 Task: Search one way flight ticket for 3 adults, 3 children in business from Bellingham: Bellingham International Airport to Indianapolis: Indianapolis International Airport on 8-5-2023. Choice of flights is Sun country airlines. Number of bags: 4 checked bags. Price is upto 108000. Outbound departure time preference is 12:00.
Action: Mouse moved to (324, 301)
Screenshot: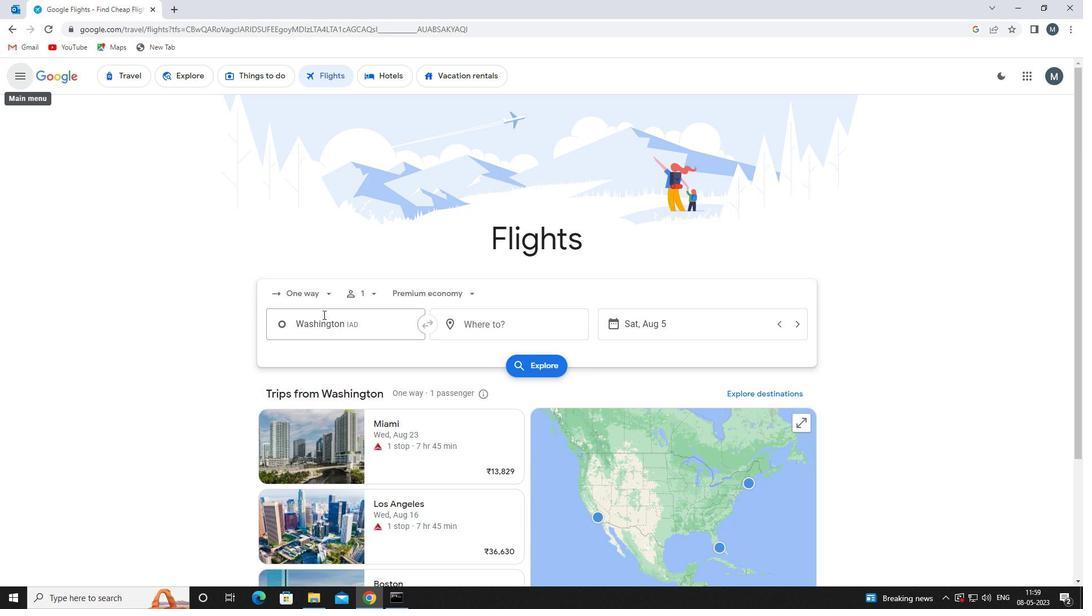 
Action: Mouse pressed left at (324, 301)
Screenshot: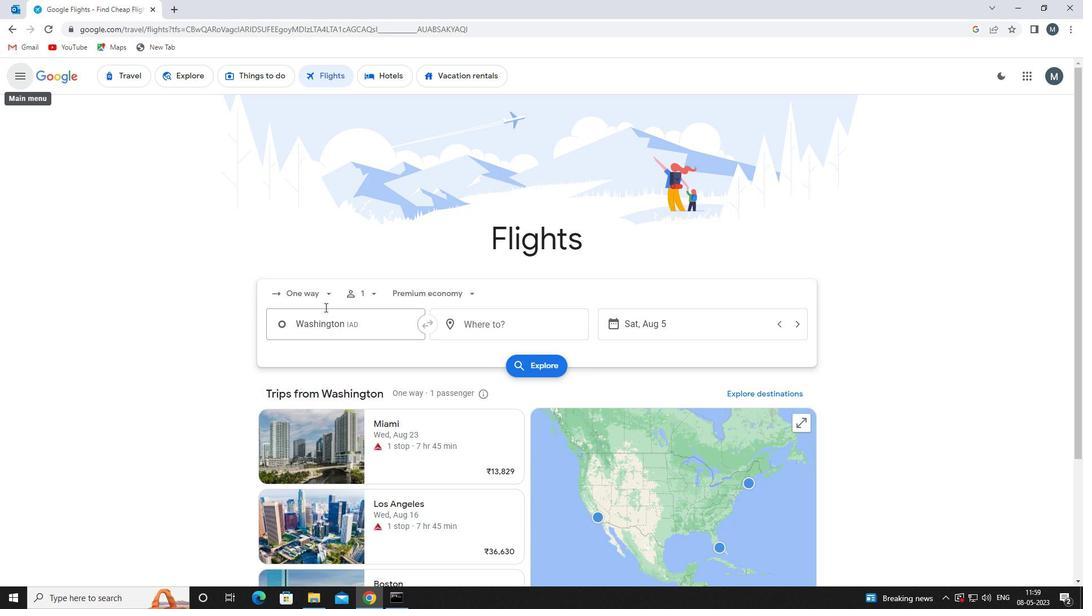 
Action: Mouse moved to (334, 347)
Screenshot: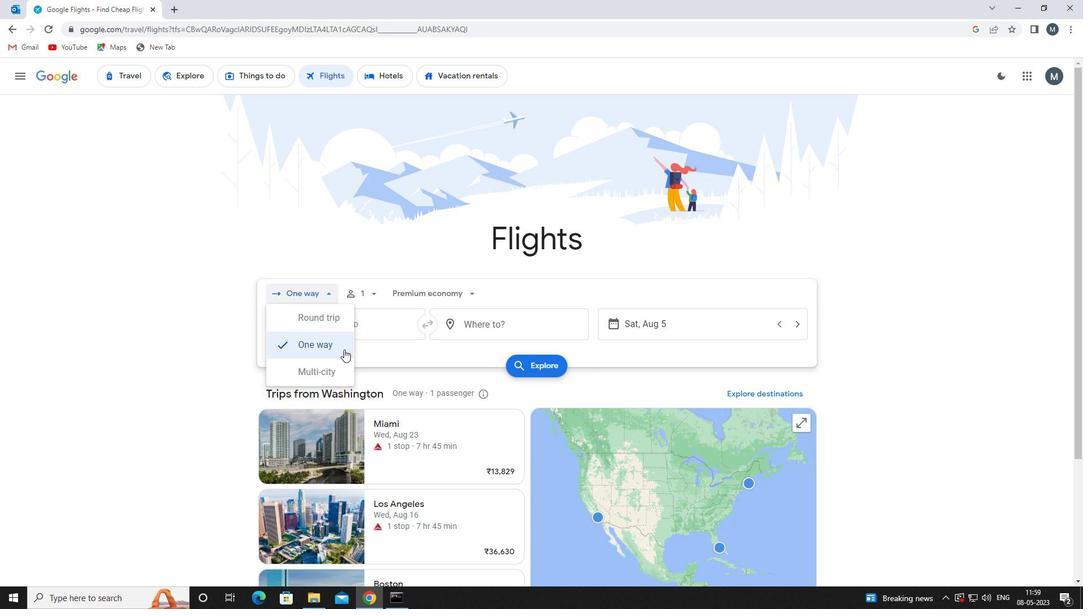 
Action: Mouse pressed left at (334, 347)
Screenshot: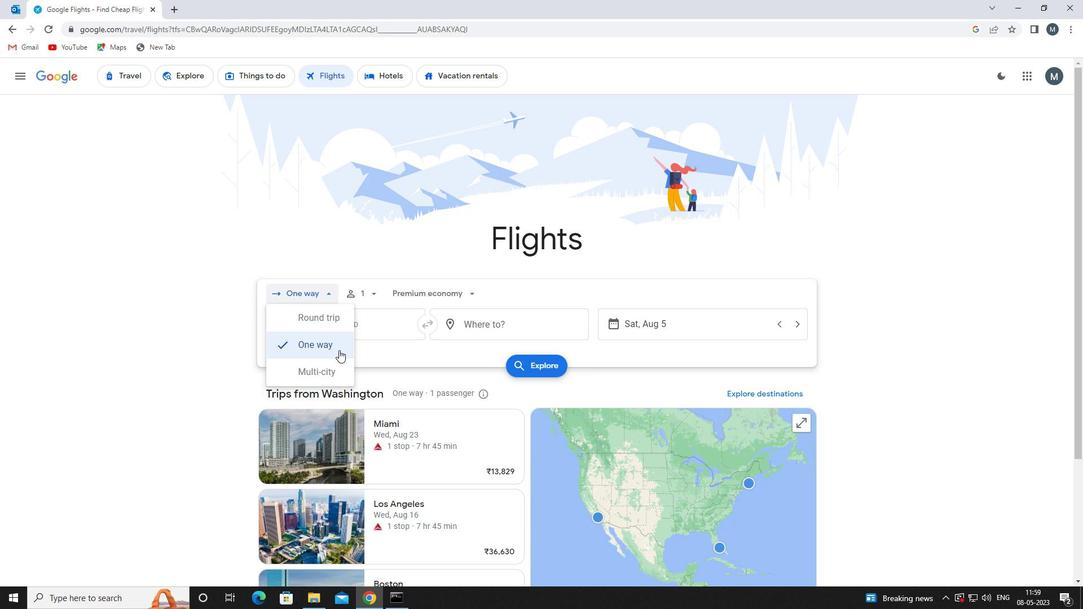 
Action: Mouse moved to (371, 294)
Screenshot: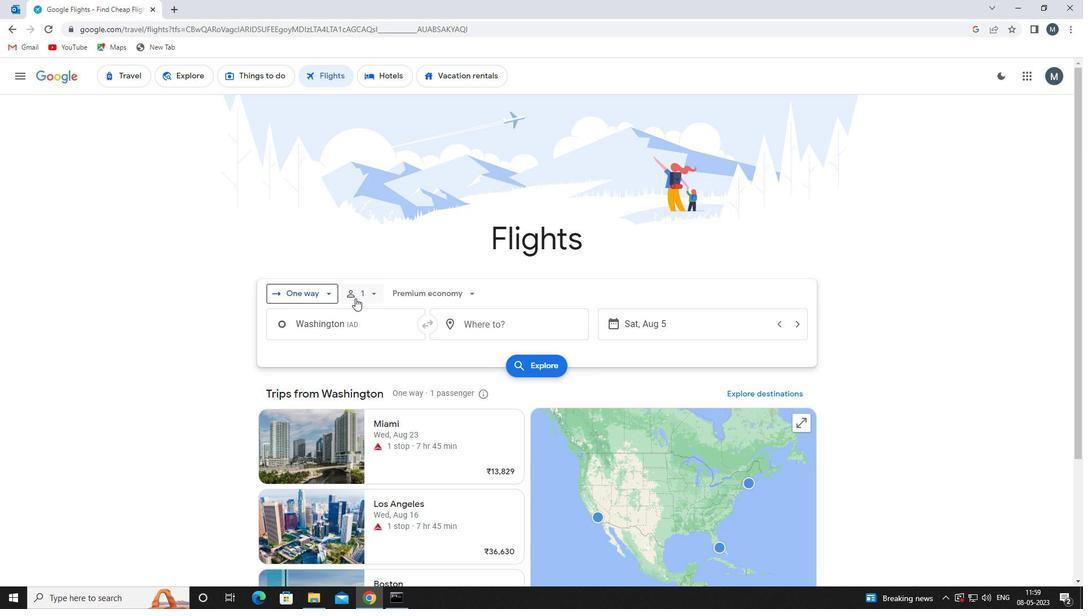 
Action: Mouse pressed left at (371, 294)
Screenshot: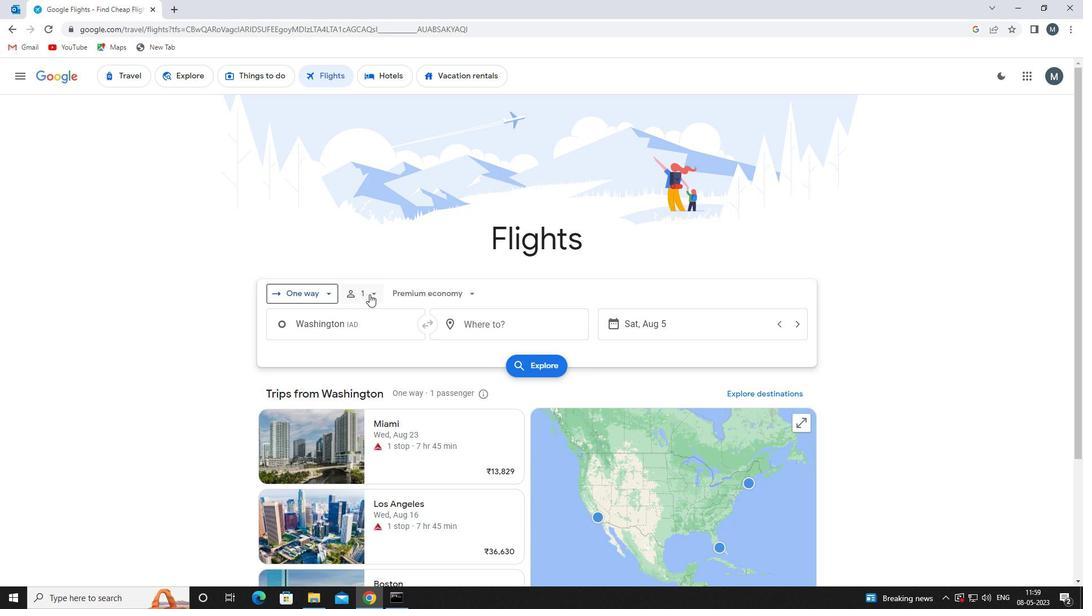 
Action: Mouse moved to (461, 324)
Screenshot: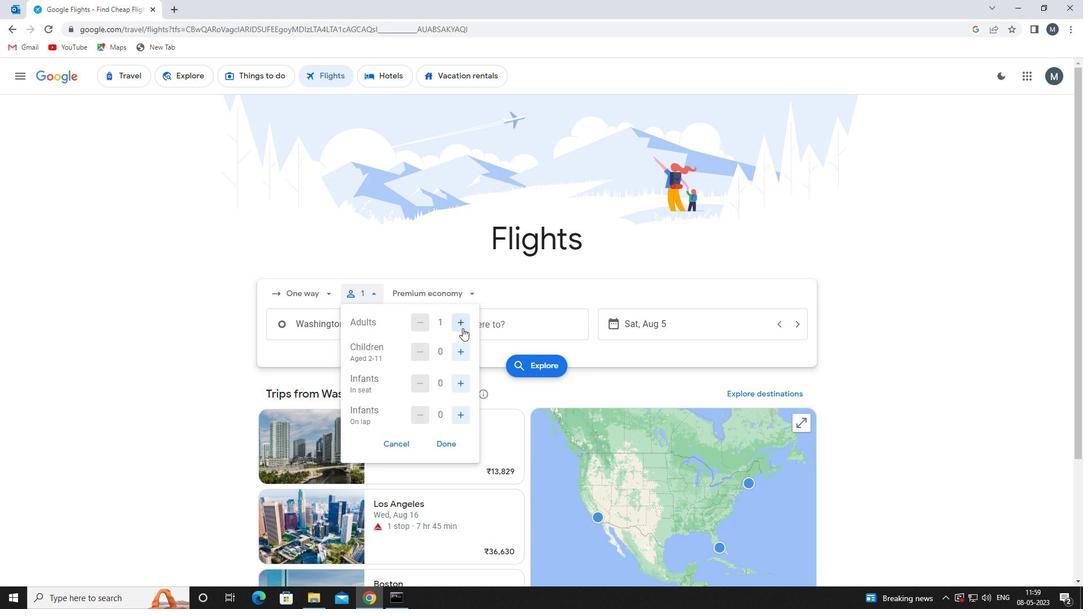 
Action: Mouse pressed left at (461, 324)
Screenshot: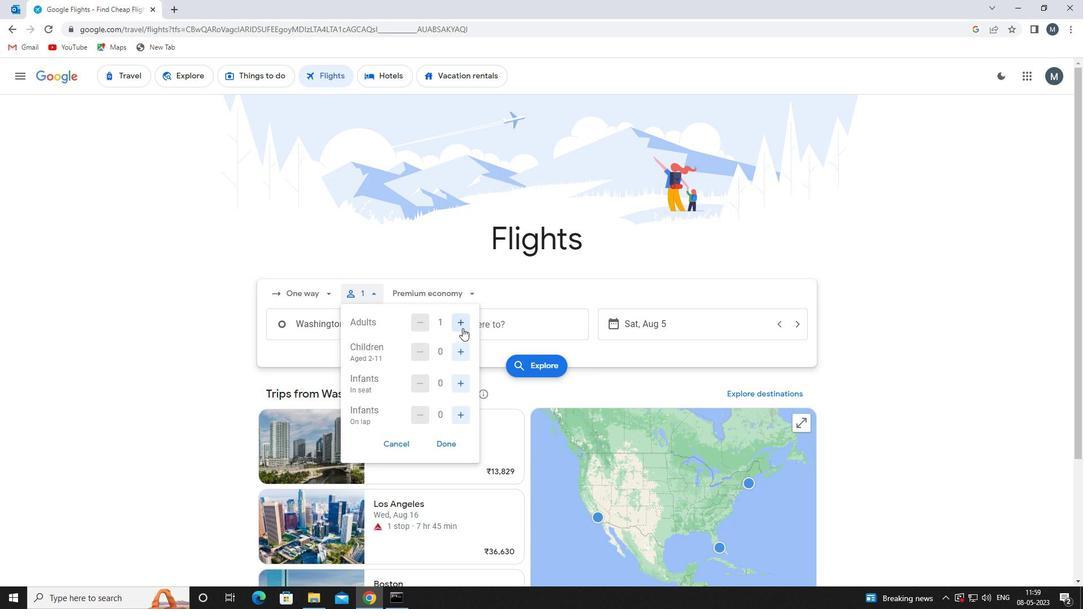 
Action: Mouse pressed left at (461, 324)
Screenshot: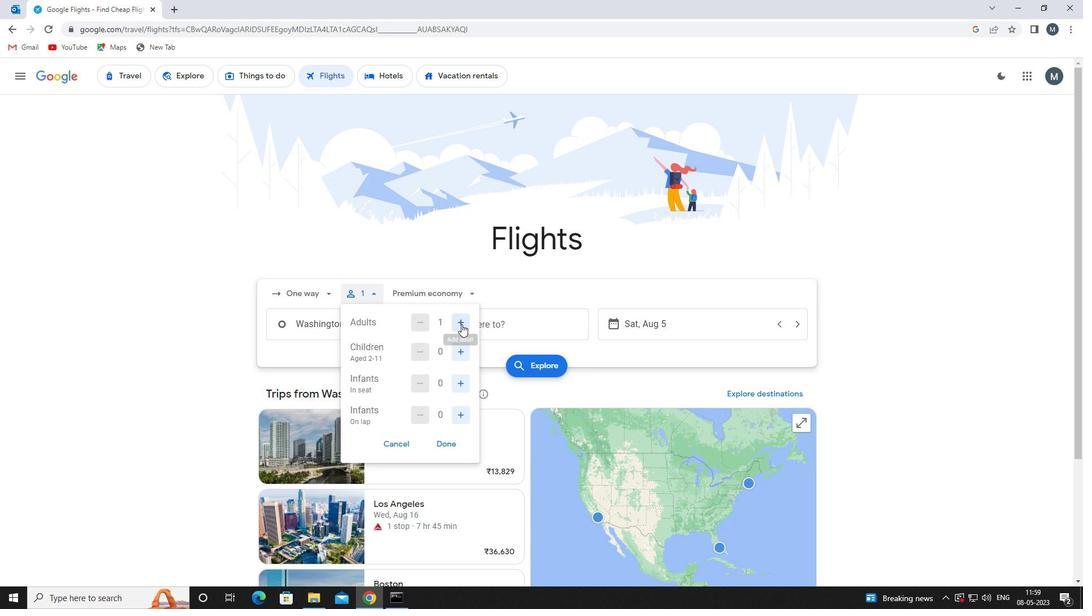 
Action: Mouse moved to (456, 348)
Screenshot: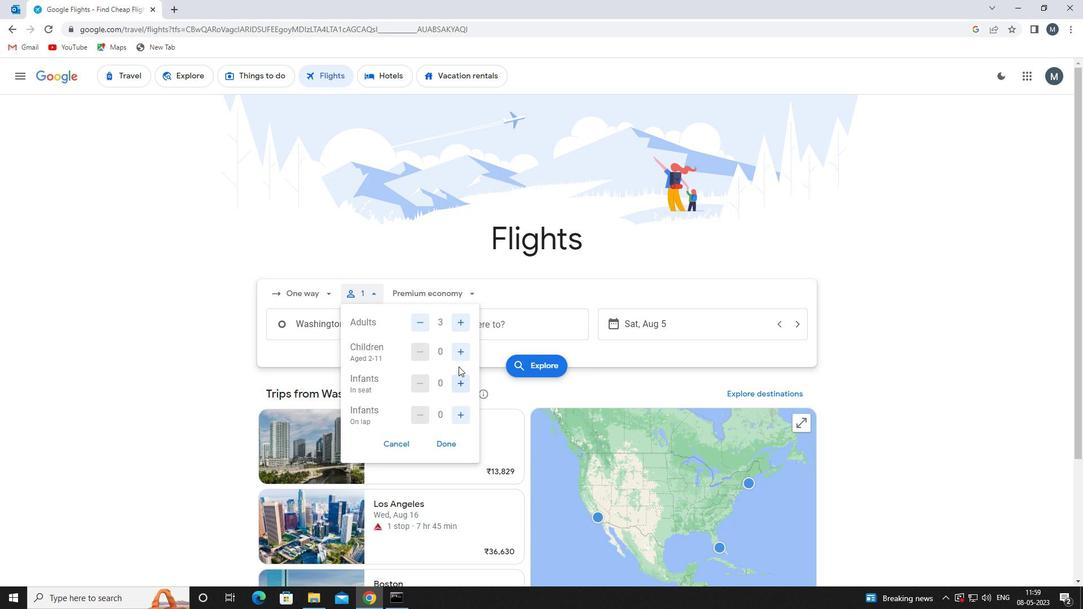 
Action: Mouse pressed left at (456, 348)
Screenshot: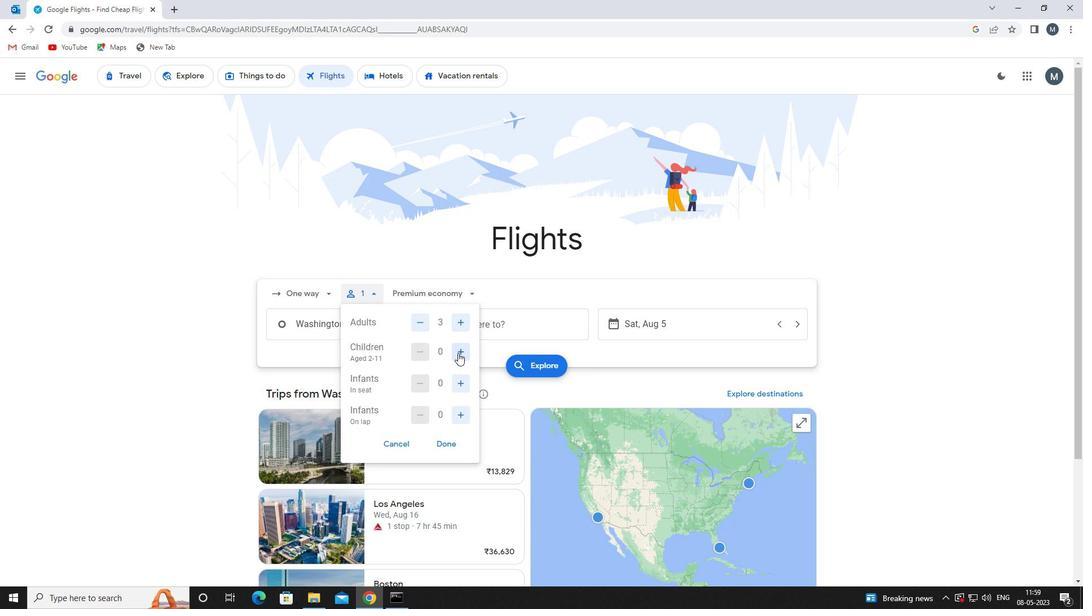 
Action: Mouse pressed left at (456, 348)
Screenshot: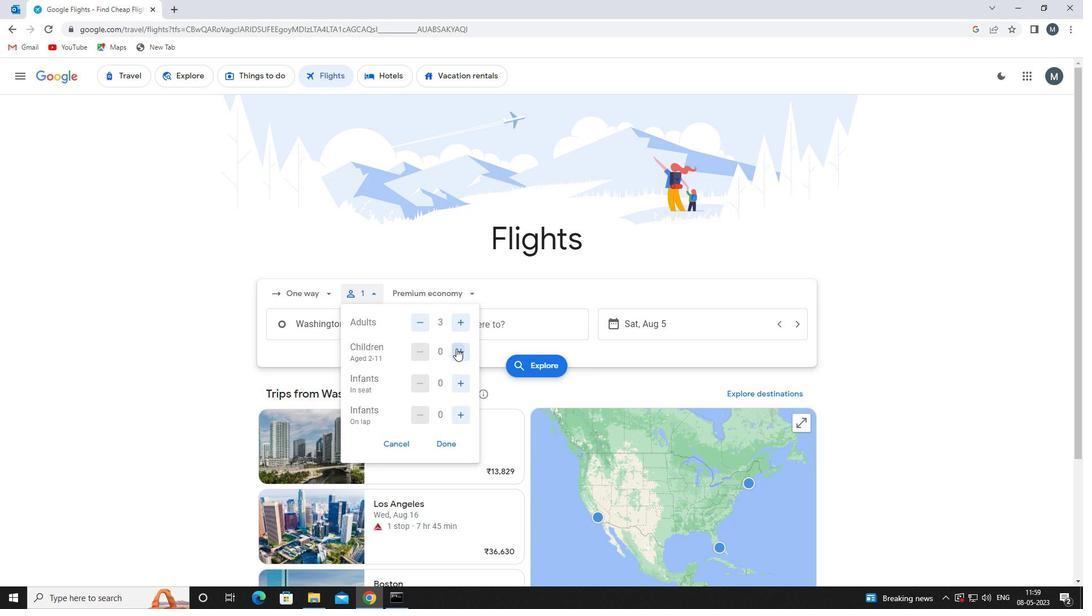 
Action: Mouse pressed left at (456, 348)
Screenshot: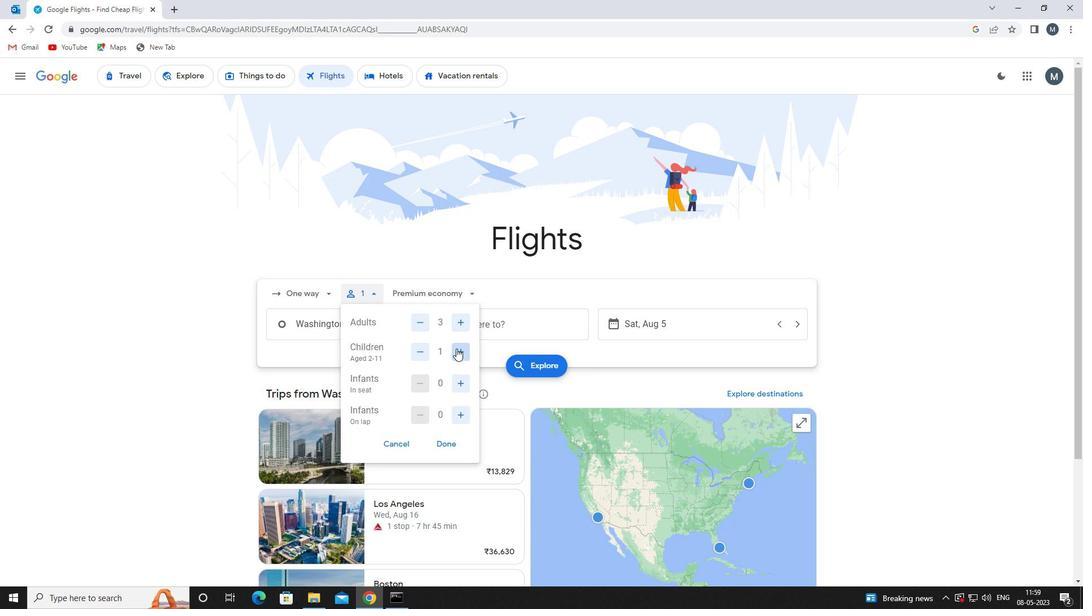 
Action: Mouse moved to (451, 438)
Screenshot: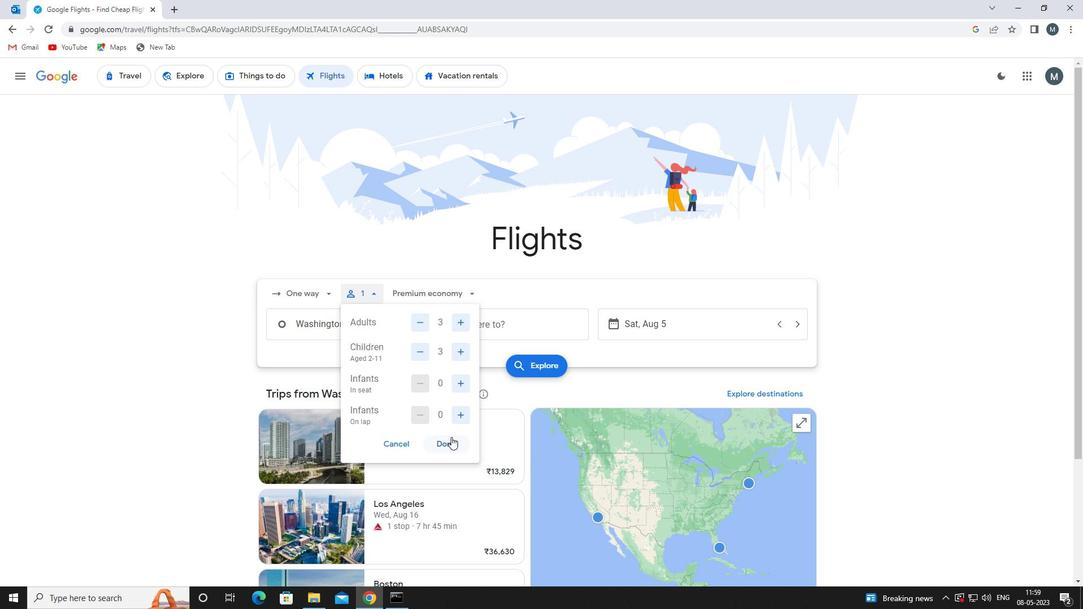 
Action: Mouse pressed left at (451, 438)
Screenshot: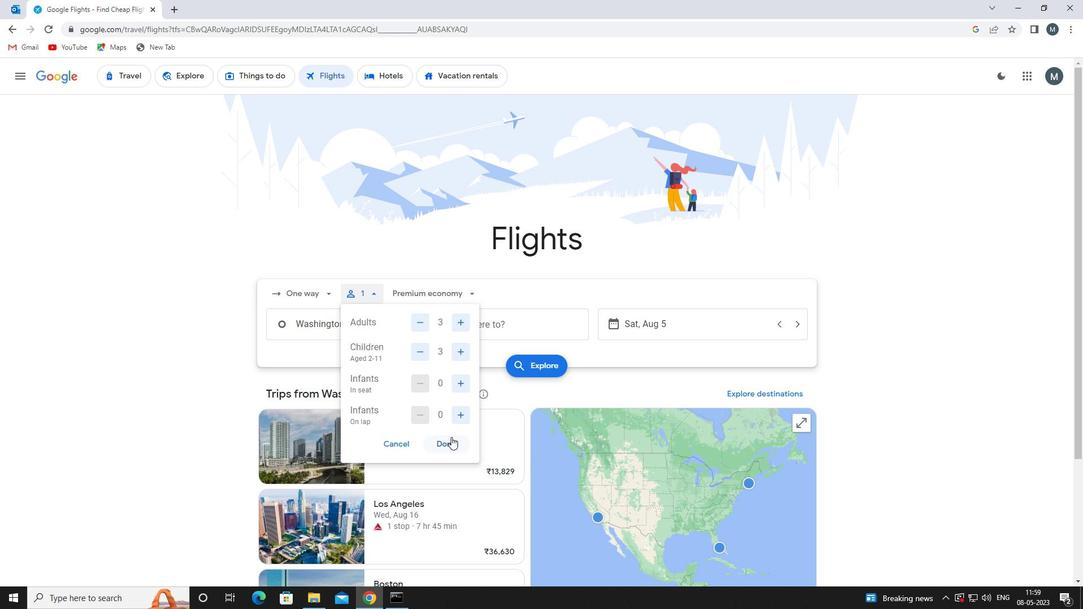 
Action: Mouse moved to (431, 289)
Screenshot: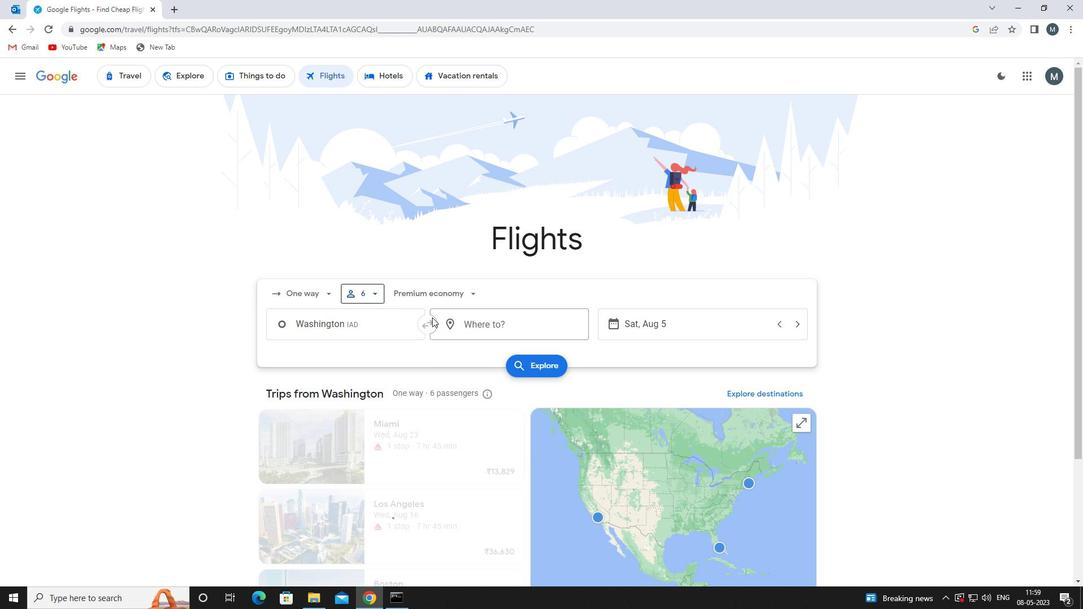 
Action: Mouse pressed left at (431, 289)
Screenshot: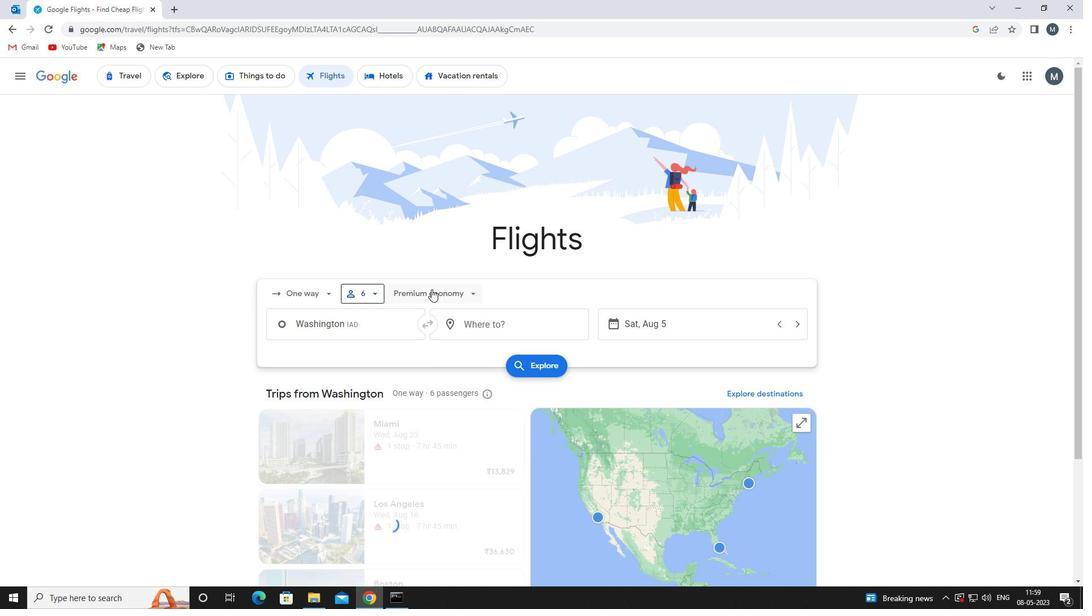 
Action: Mouse moved to (440, 370)
Screenshot: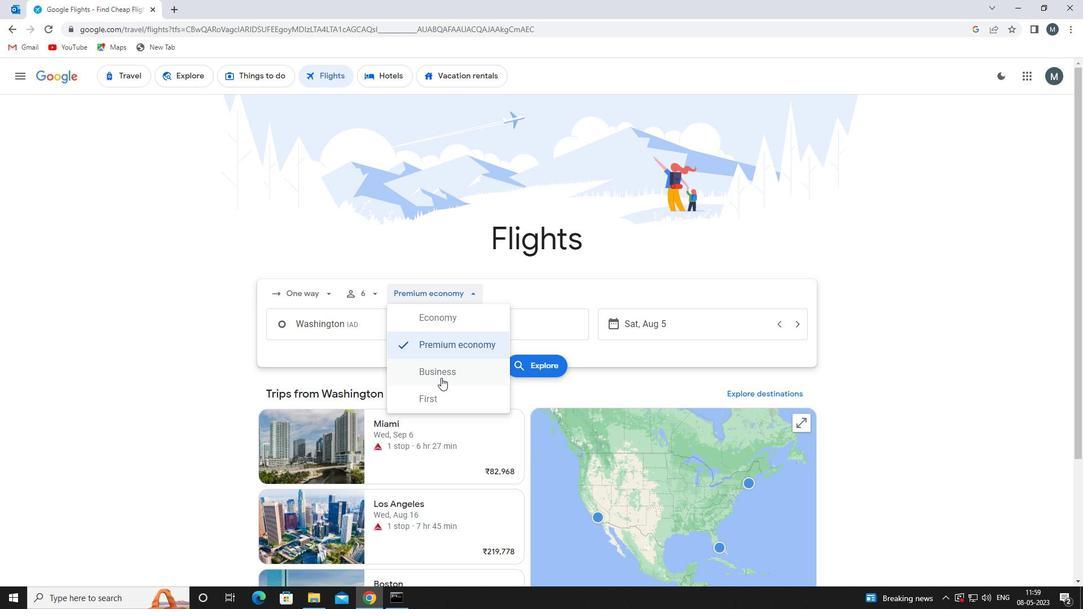 
Action: Mouse pressed left at (440, 370)
Screenshot: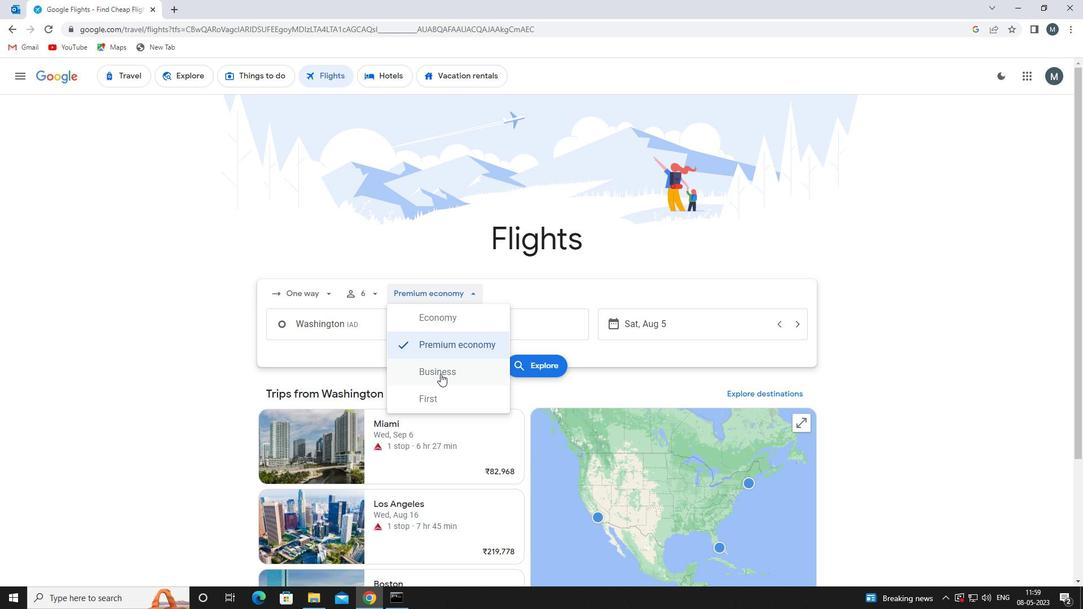 
Action: Mouse moved to (367, 334)
Screenshot: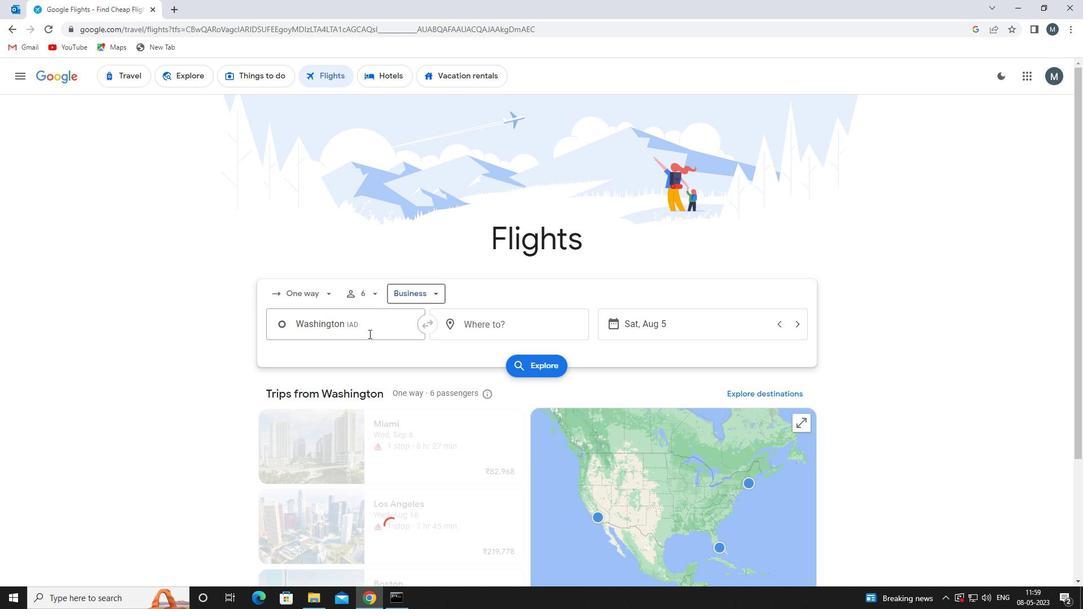 
Action: Mouse pressed left at (367, 334)
Screenshot: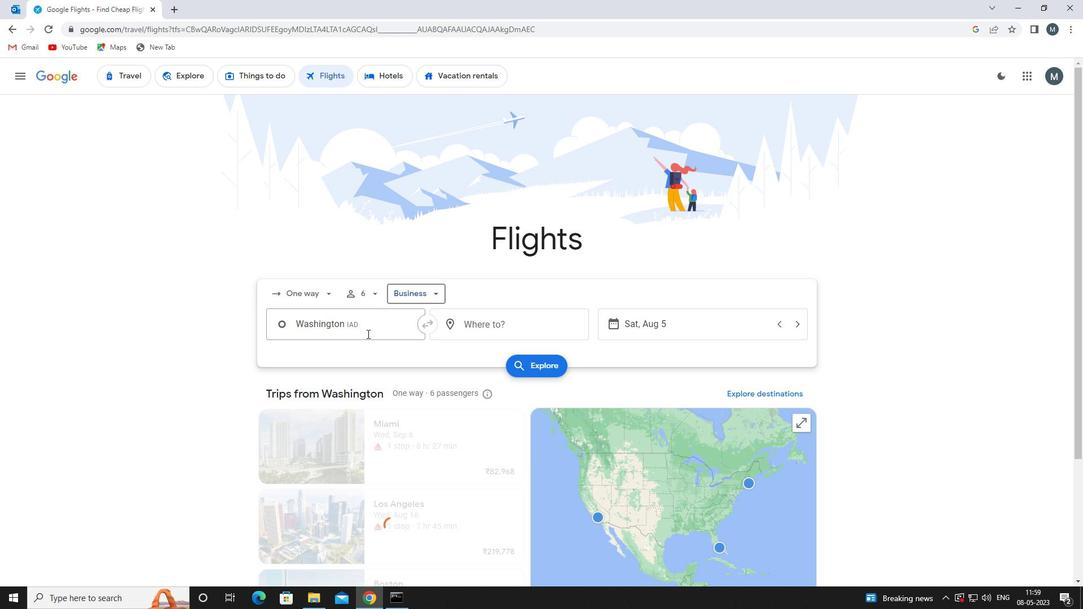 
Action: Mouse moved to (368, 333)
Screenshot: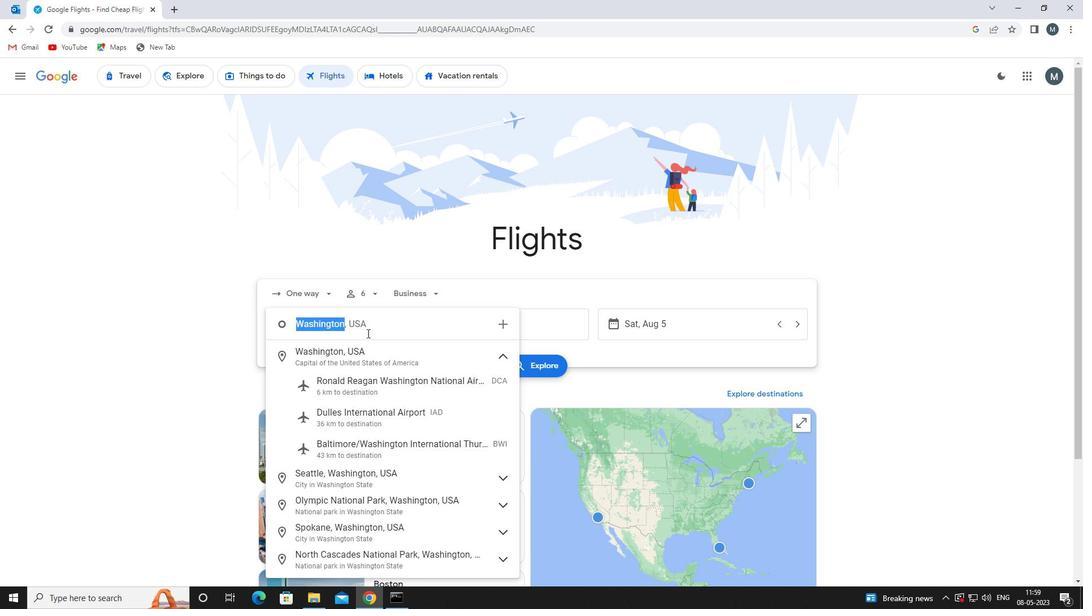 
Action: Key pressed bellingham
Screenshot: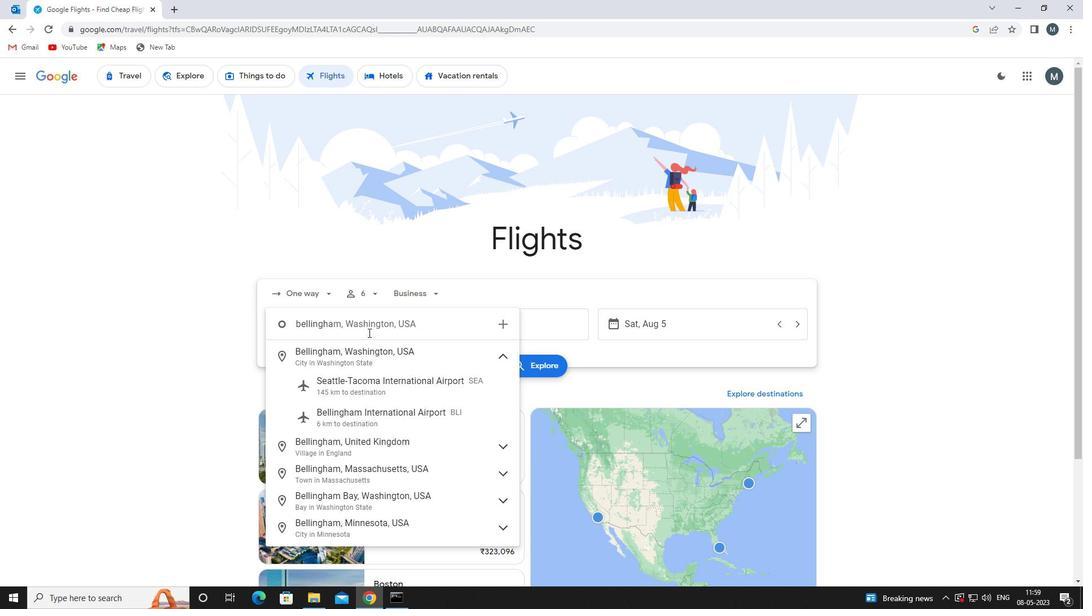
Action: Mouse moved to (379, 417)
Screenshot: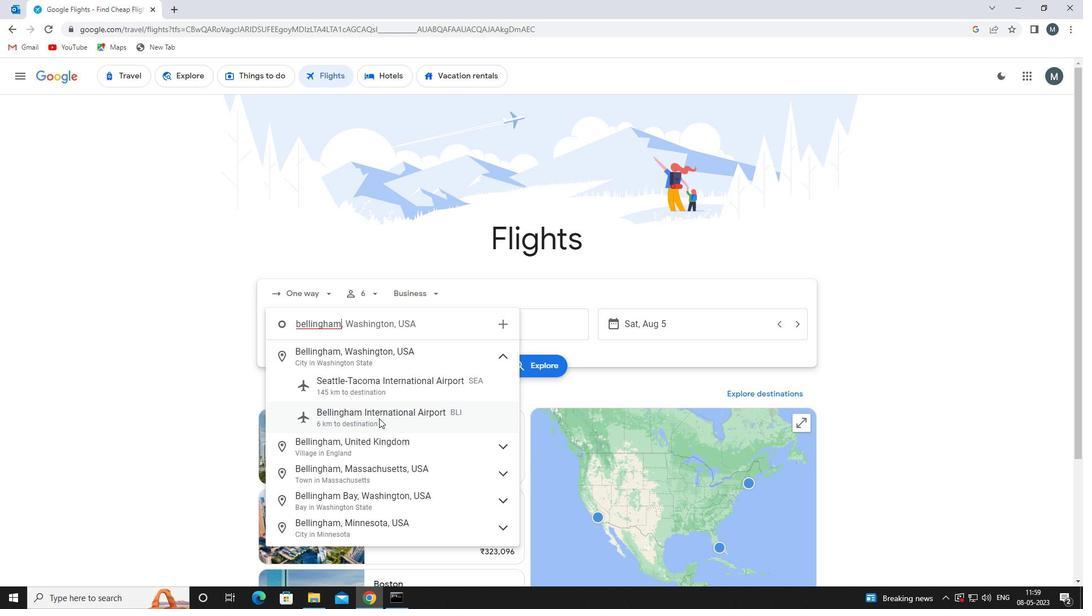 
Action: Mouse pressed left at (379, 417)
Screenshot: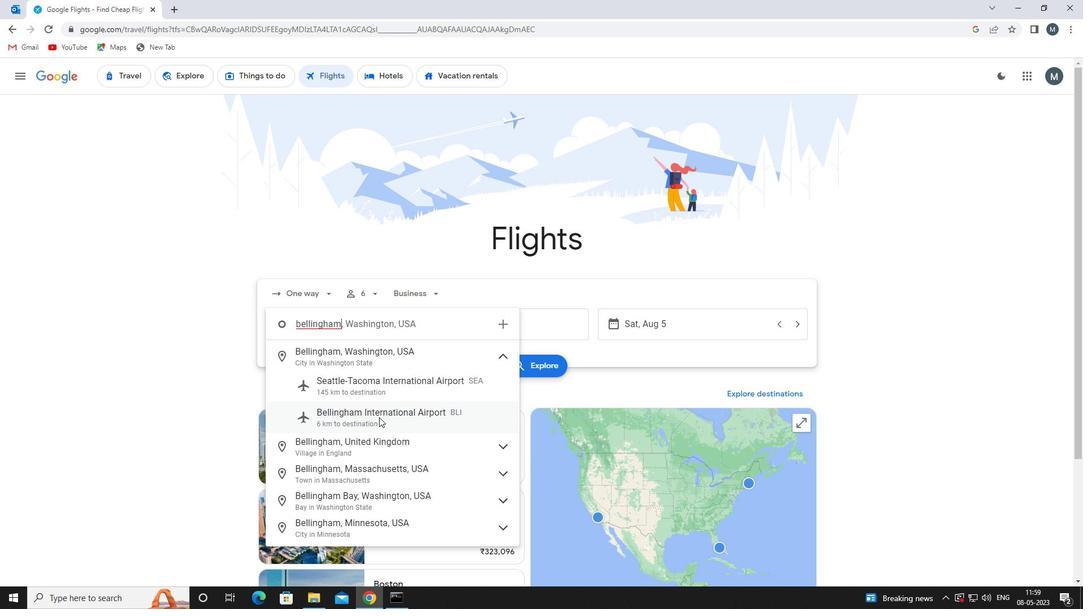
Action: Mouse moved to (488, 322)
Screenshot: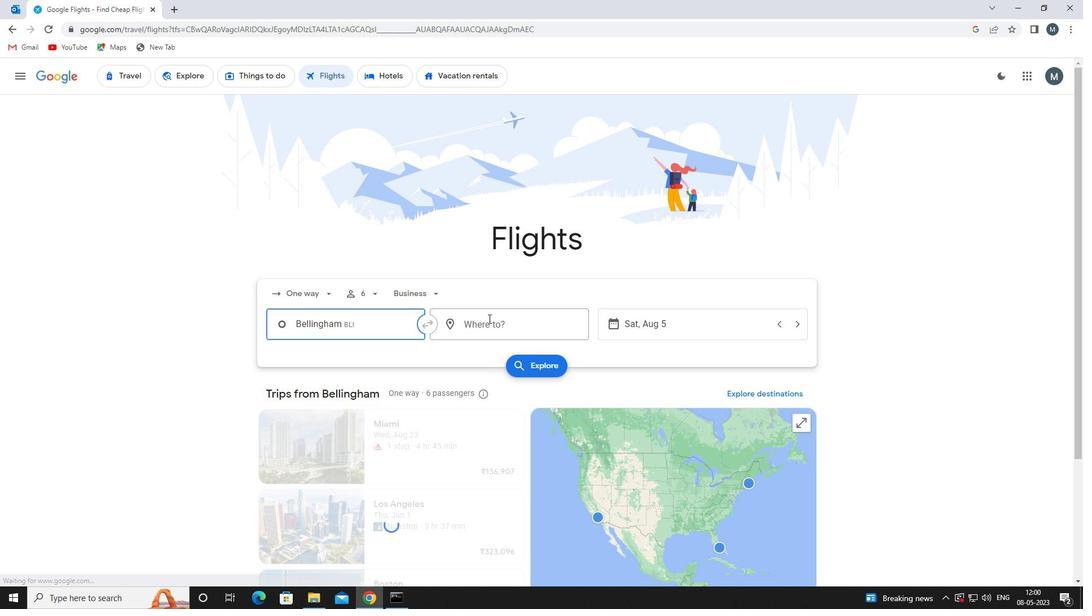 
Action: Mouse pressed left at (488, 322)
Screenshot: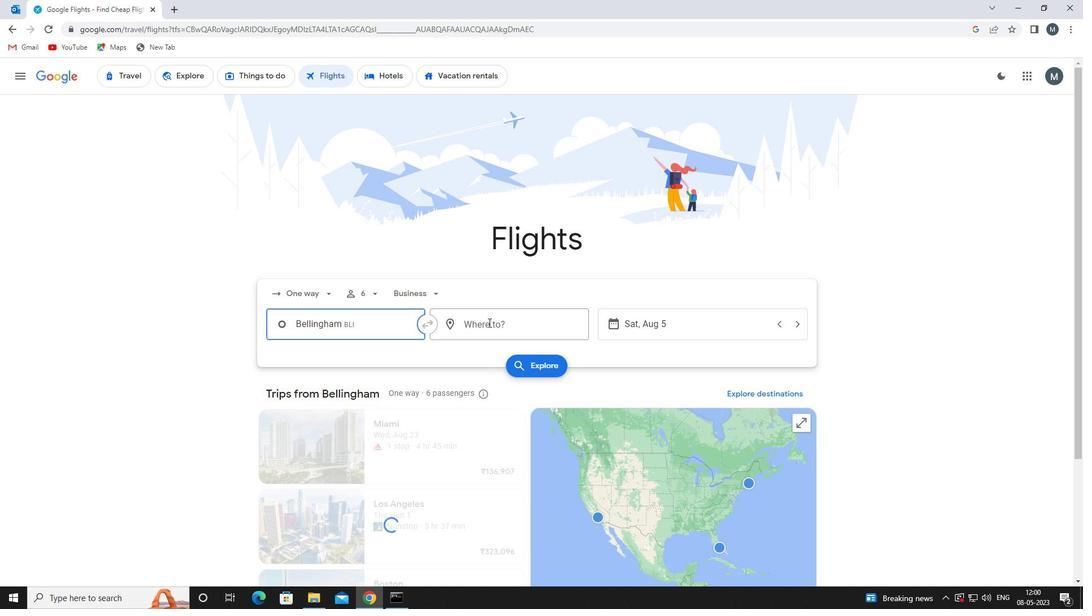
Action: Mouse moved to (488, 323)
Screenshot: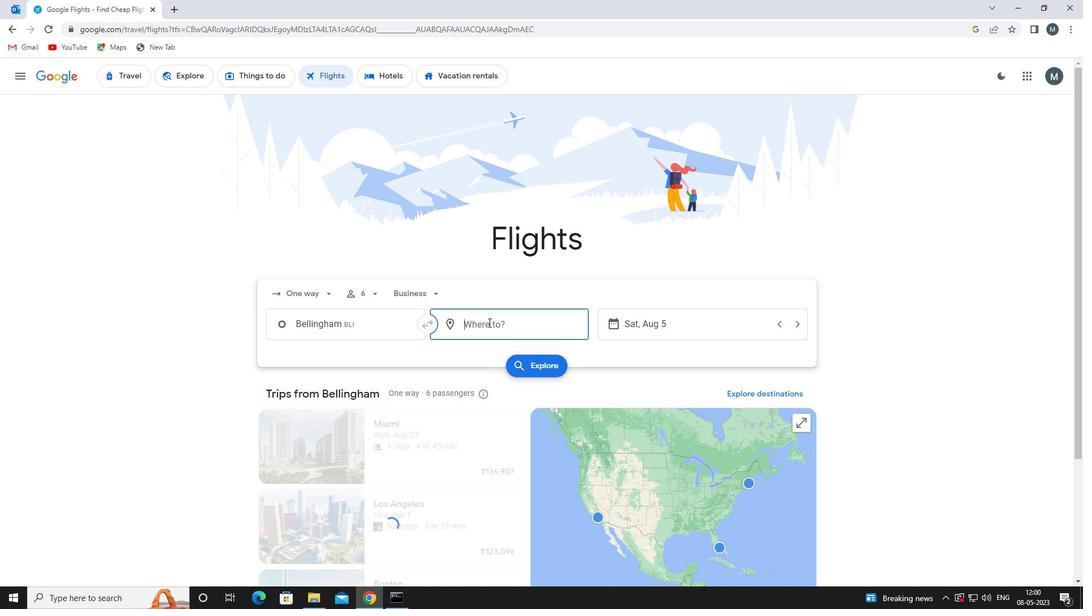 
Action: Key pressed ind
Screenshot: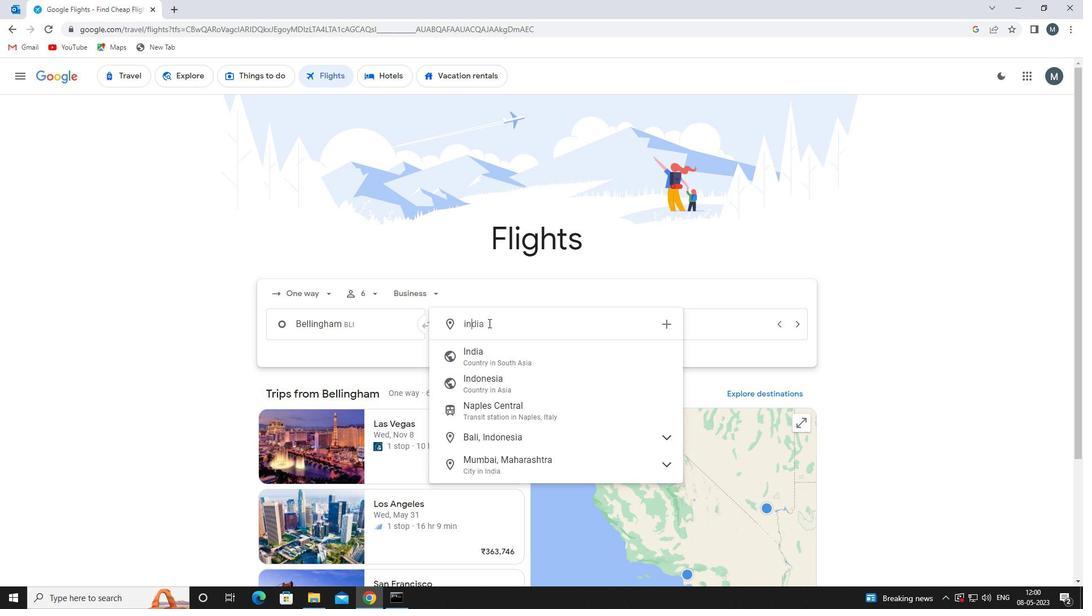 
Action: Mouse moved to (511, 360)
Screenshot: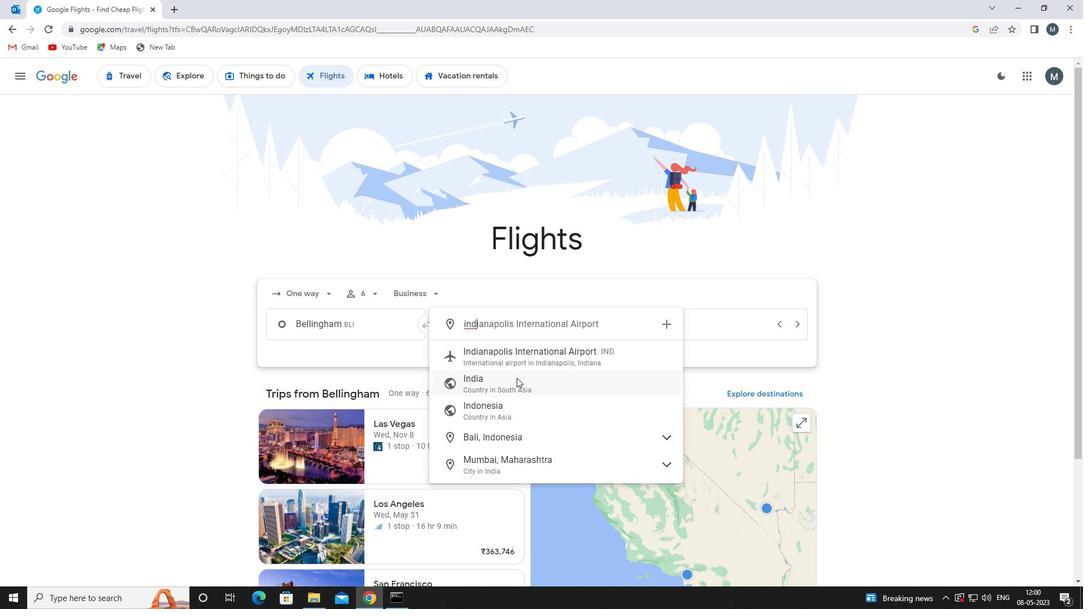 
Action: Mouse pressed left at (511, 360)
Screenshot: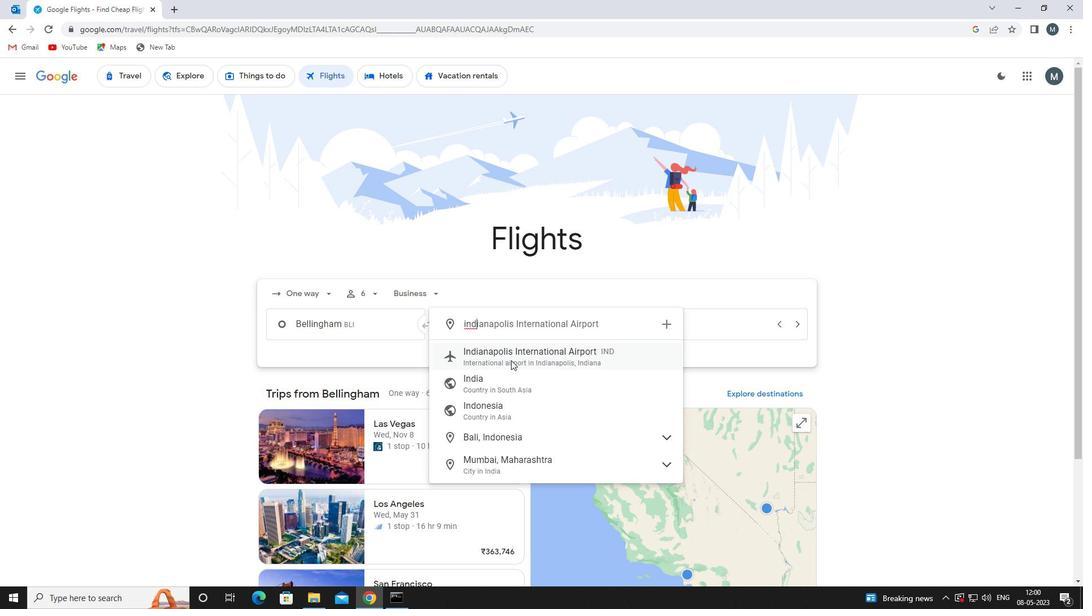 
Action: Mouse moved to (629, 323)
Screenshot: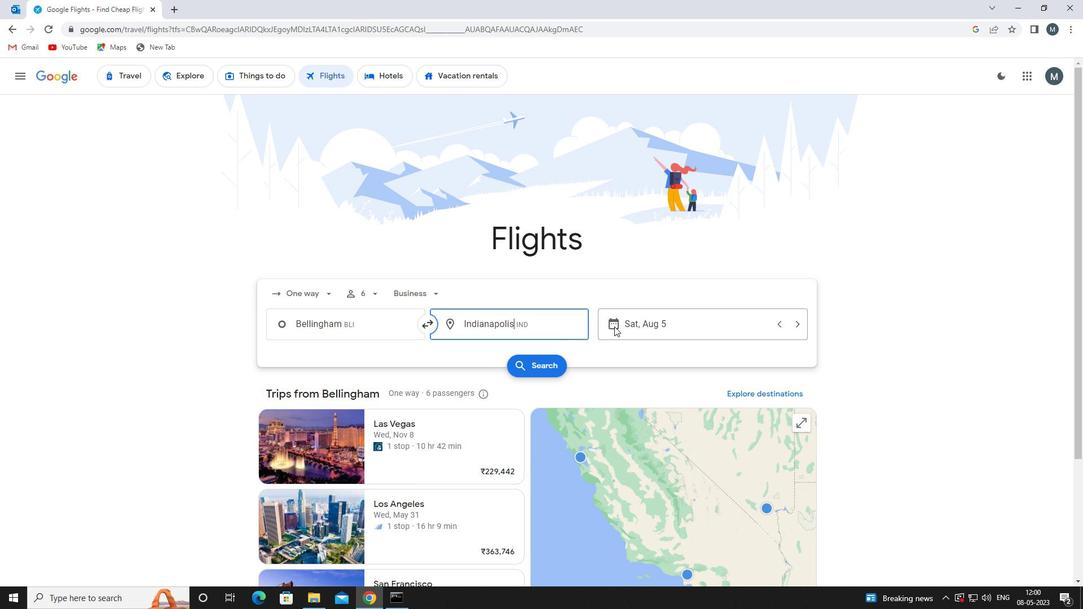 
Action: Mouse pressed left at (629, 323)
Screenshot: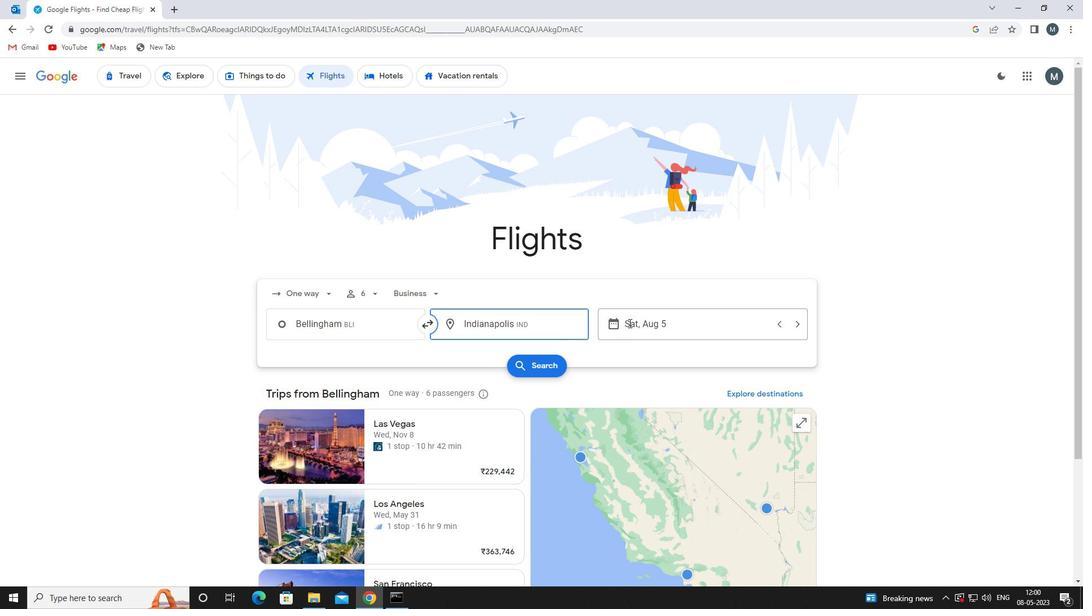 
Action: Mouse moved to (576, 379)
Screenshot: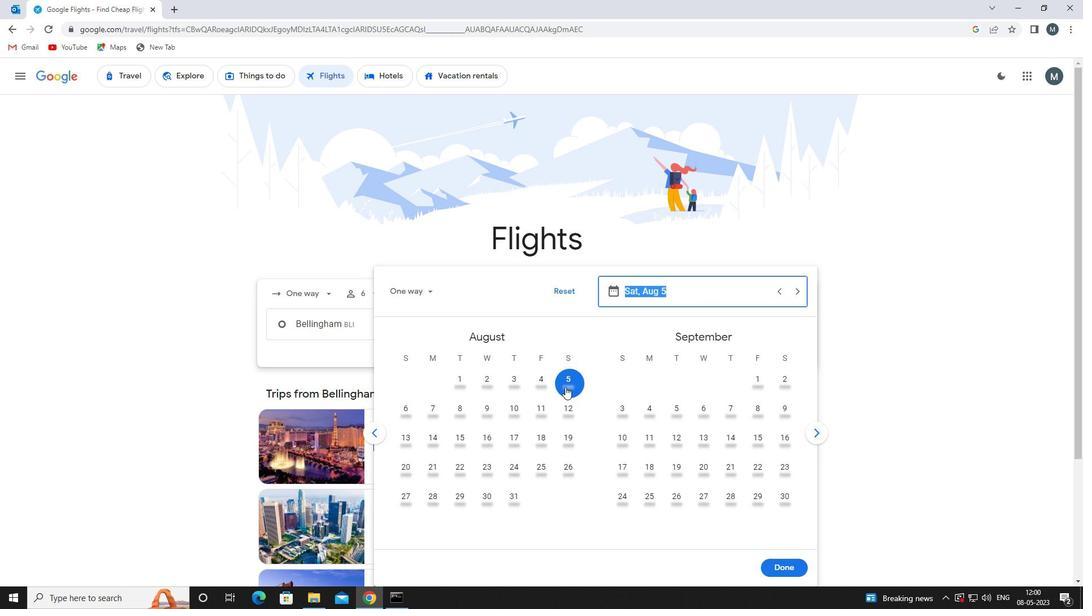 
Action: Mouse pressed left at (576, 379)
Screenshot: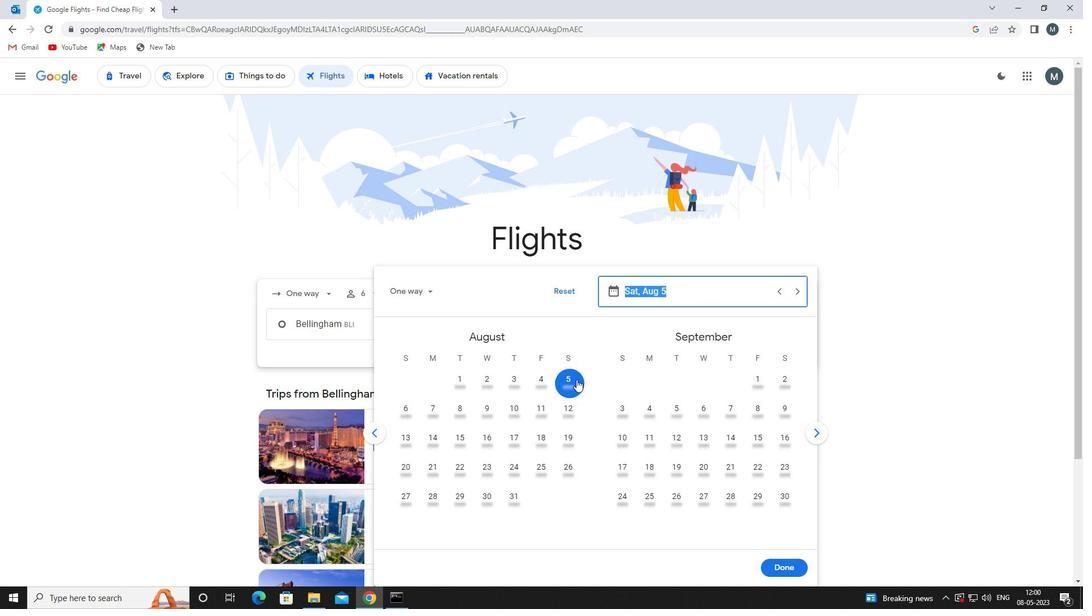 
Action: Mouse moved to (784, 567)
Screenshot: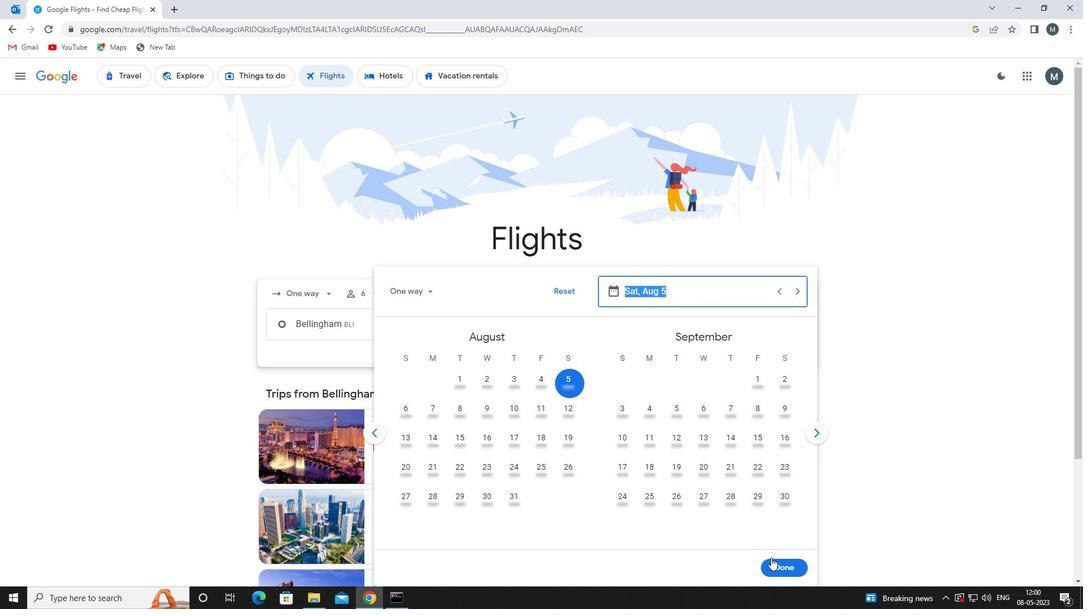 
Action: Mouse pressed left at (784, 567)
Screenshot: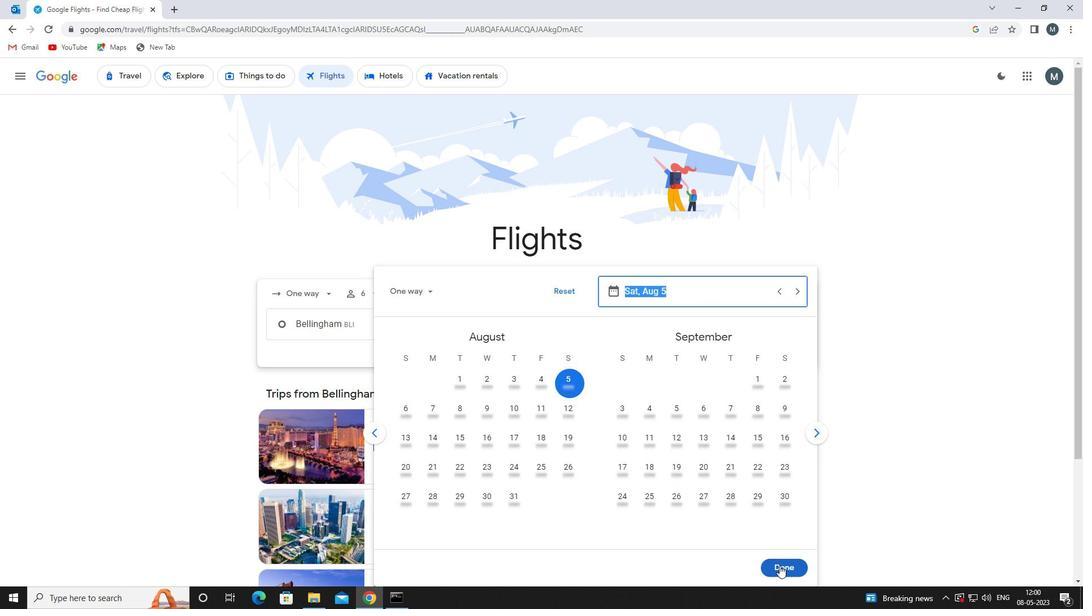 
Action: Mouse moved to (542, 370)
Screenshot: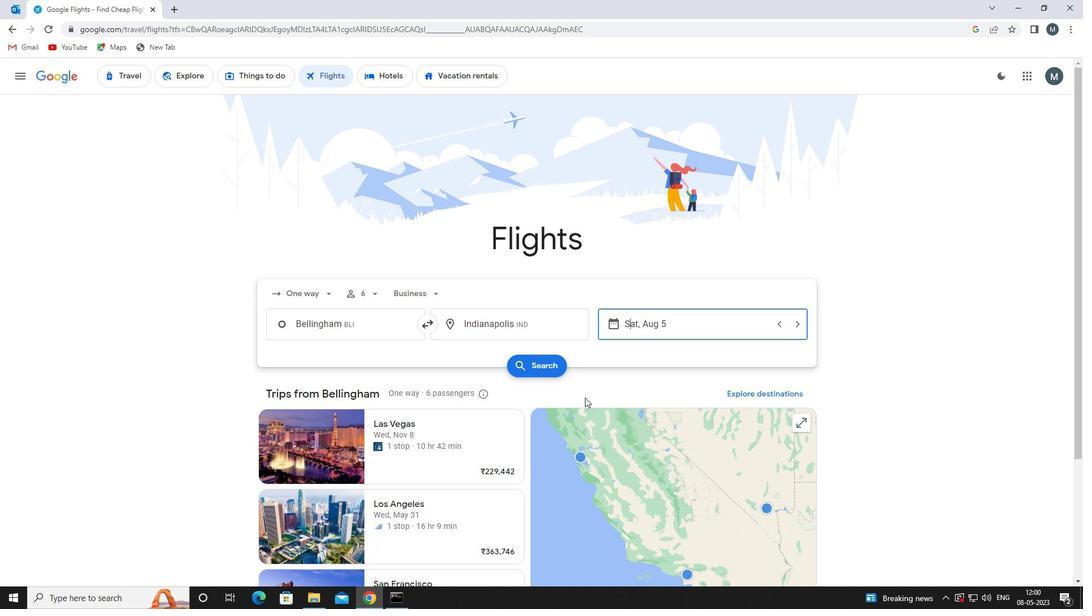 
Action: Mouse pressed left at (542, 370)
Screenshot: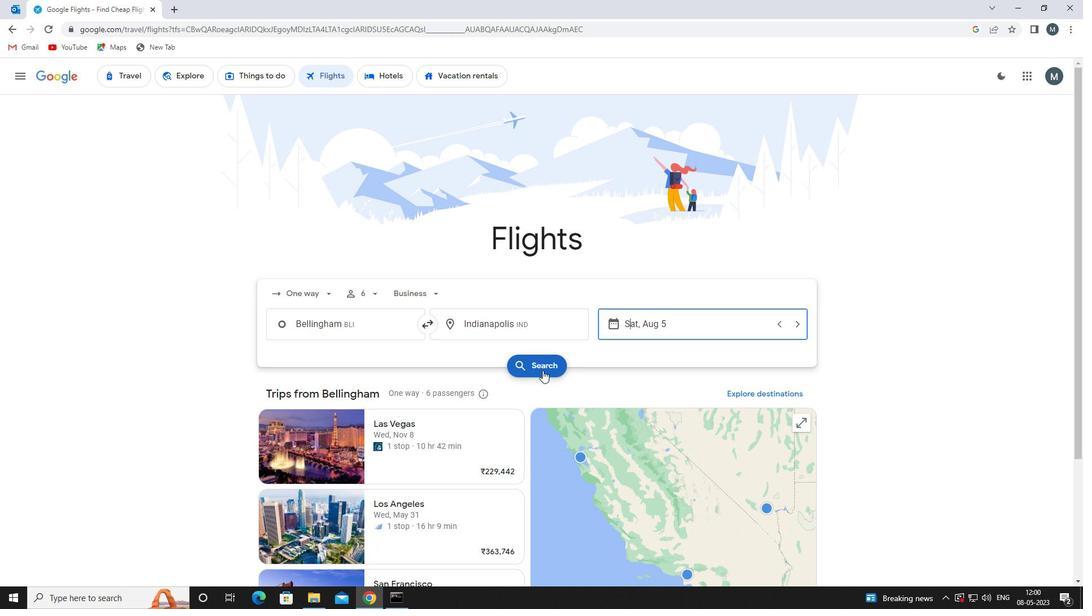 
Action: Mouse moved to (263, 178)
Screenshot: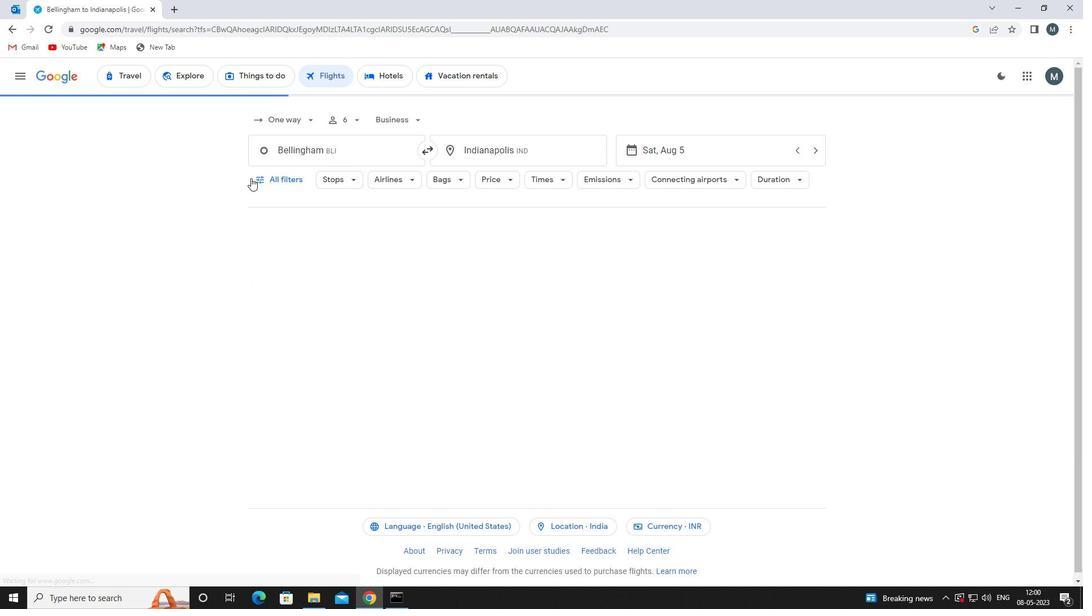 
Action: Mouse pressed left at (263, 178)
Screenshot: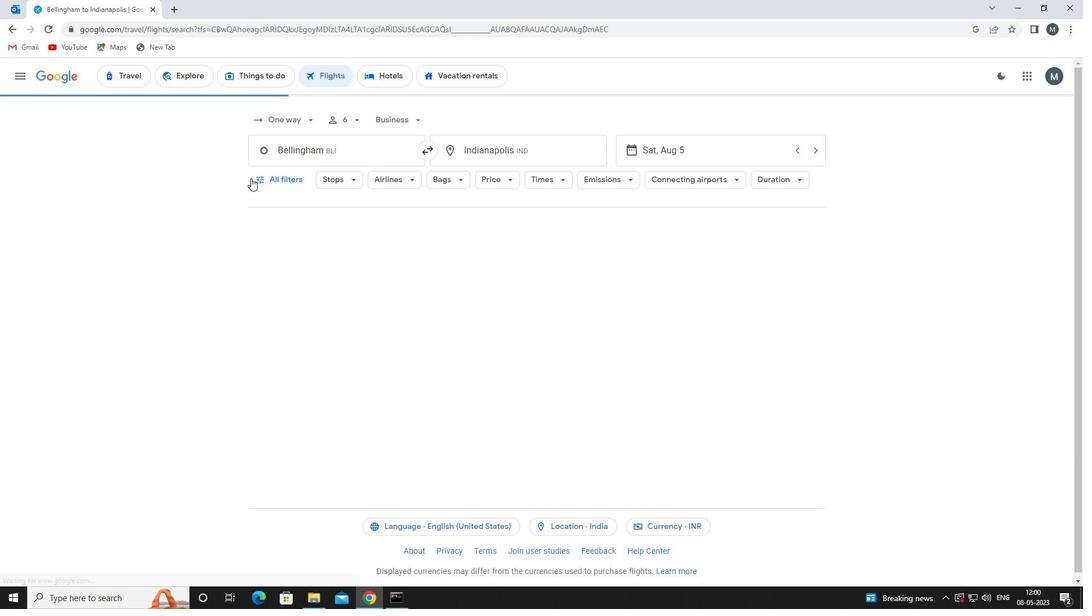 
Action: Mouse moved to (417, 294)
Screenshot: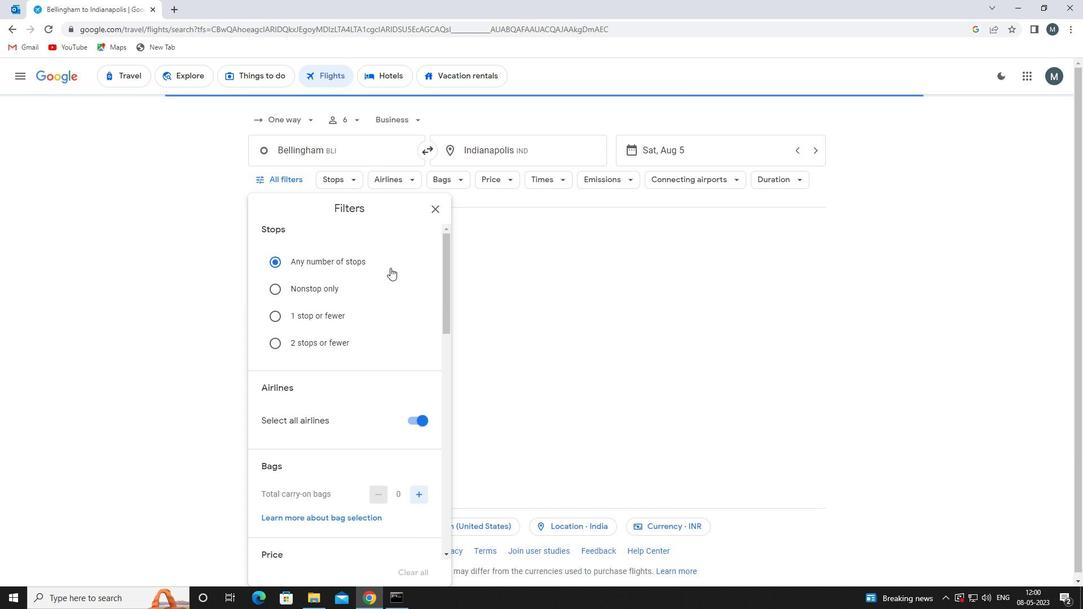 
Action: Mouse scrolled (417, 293) with delta (0, 0)
Screenshot: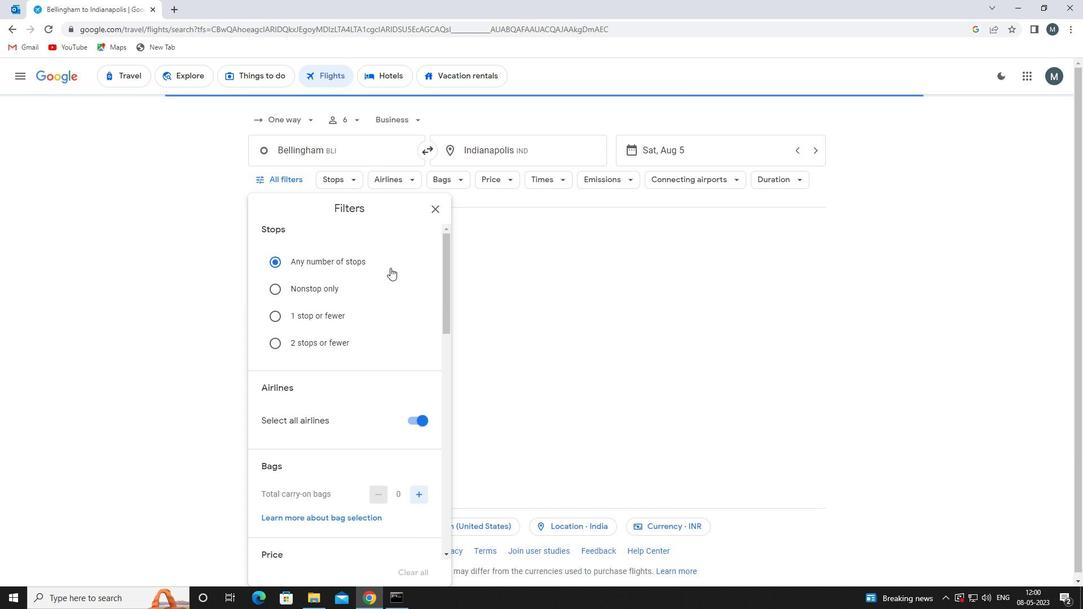 
Action: Mouse moved to (415, 302)
Screenshot: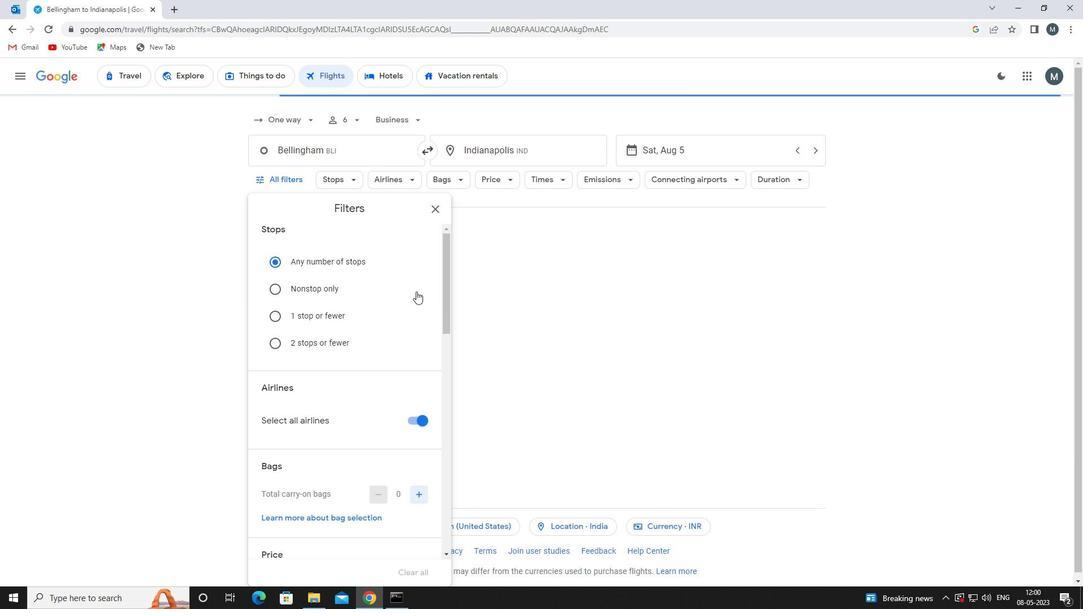 
Action: Mouse scrolled (415, 301) with delta (0, 0)
Screenshot: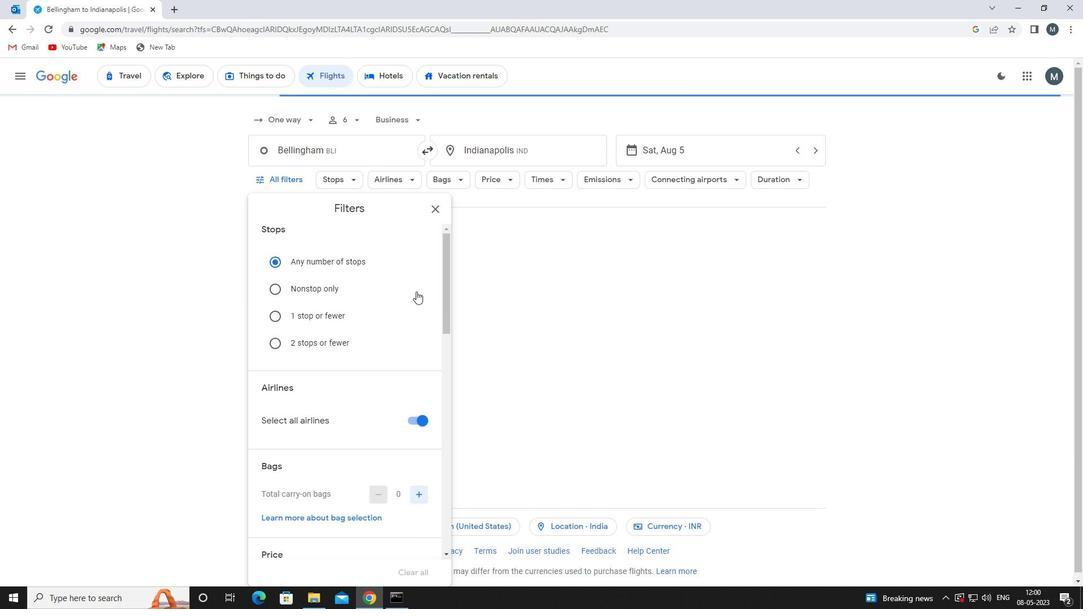 
Action: Mouse moved to (410, 311)
Screenshot: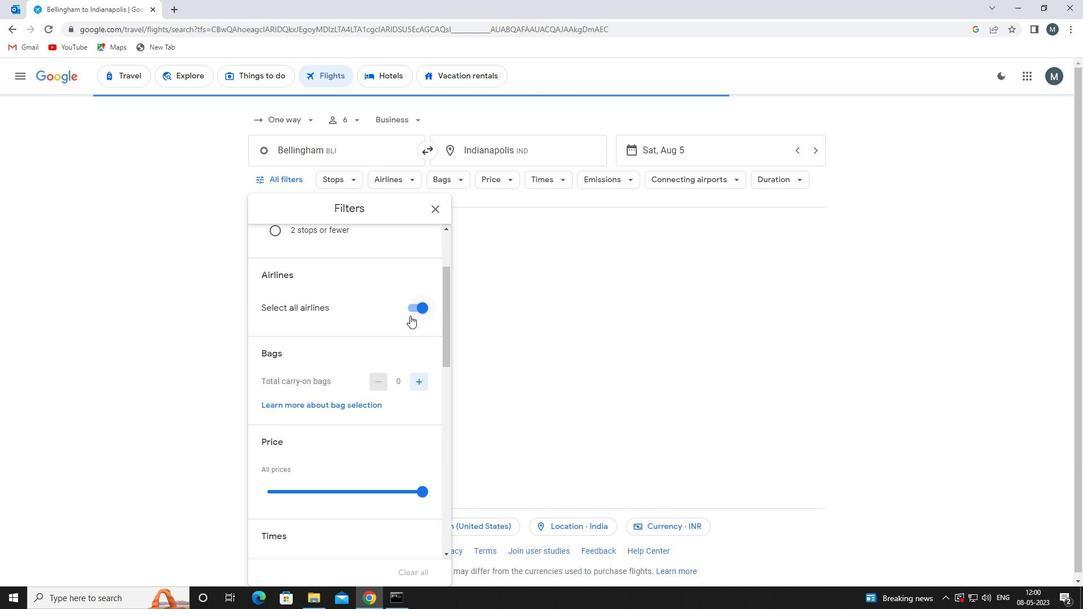 
Action: Mouse pressed left at (410, 311)
Screenshot: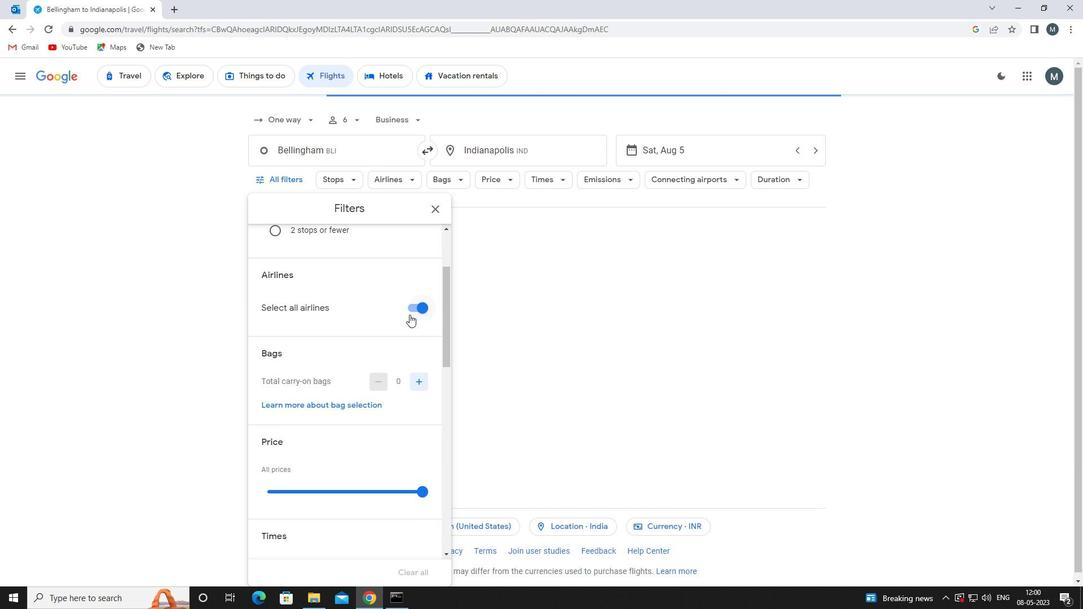 
Action: Mouse moved to (365, 349)
Screenshot: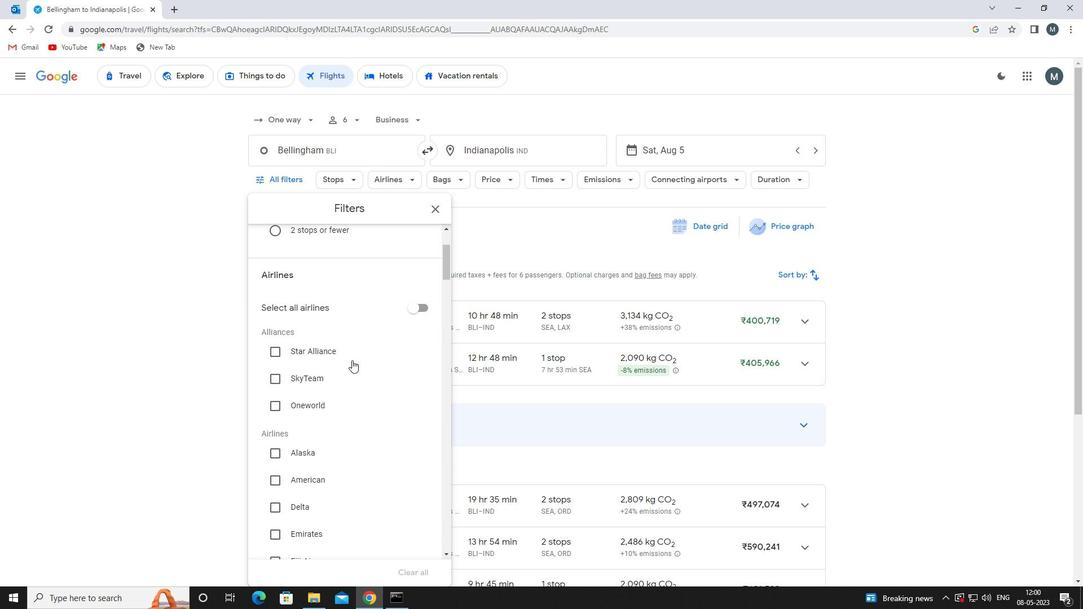 
Action: Mouse scrolled (365, 348) with delta (0, 0)
Screenshot: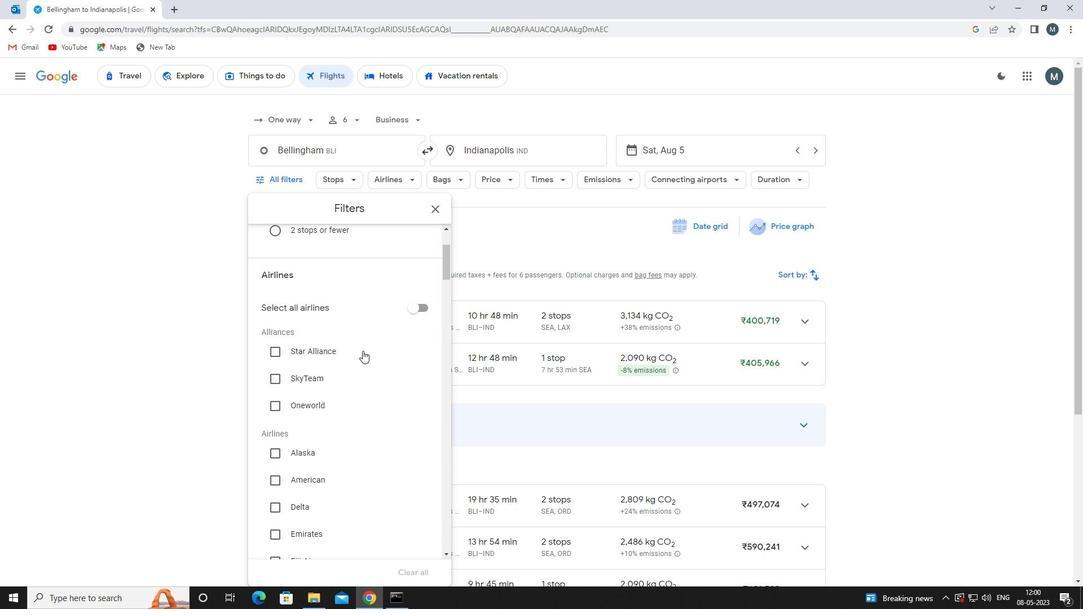 
Action: Mouse scrolled (365, 348) with delta (0, 0)
Screenshot: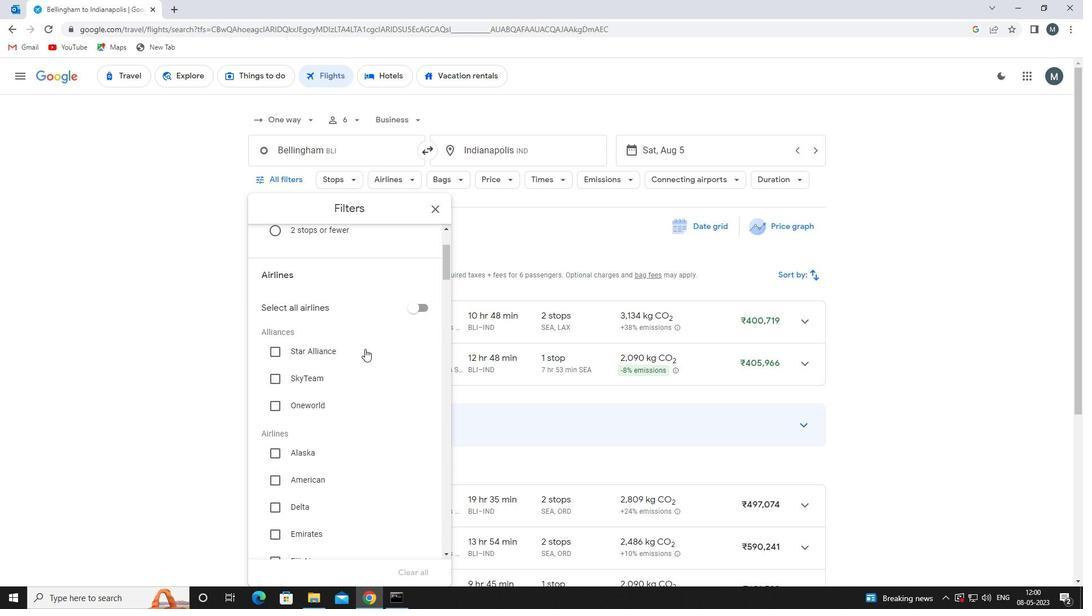 
Action: Mouse scrolled (365, 348) with delta (0, 0)
Screenshot: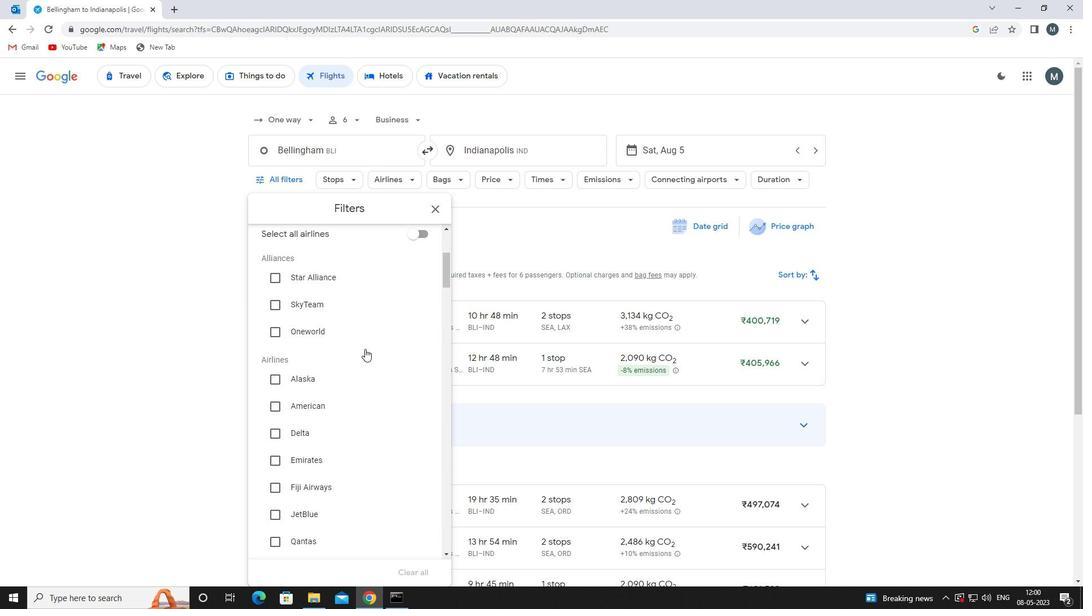 
Action: Mouse moved to (365, 349)
Screenshot: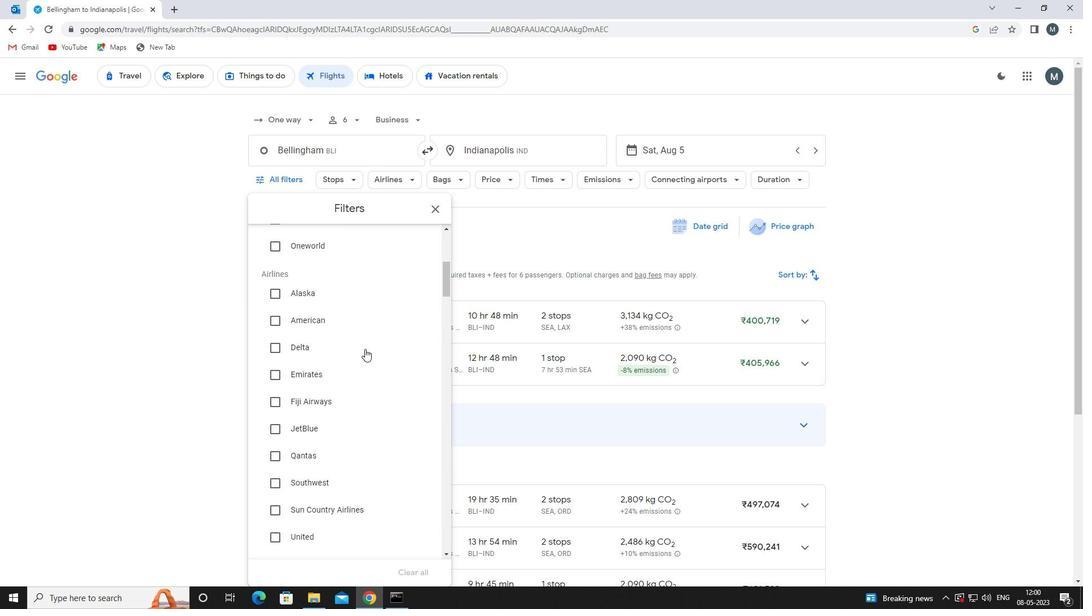 
Action: Mouse scrolled (365, 349) with delta (0, 0)
Screenshot: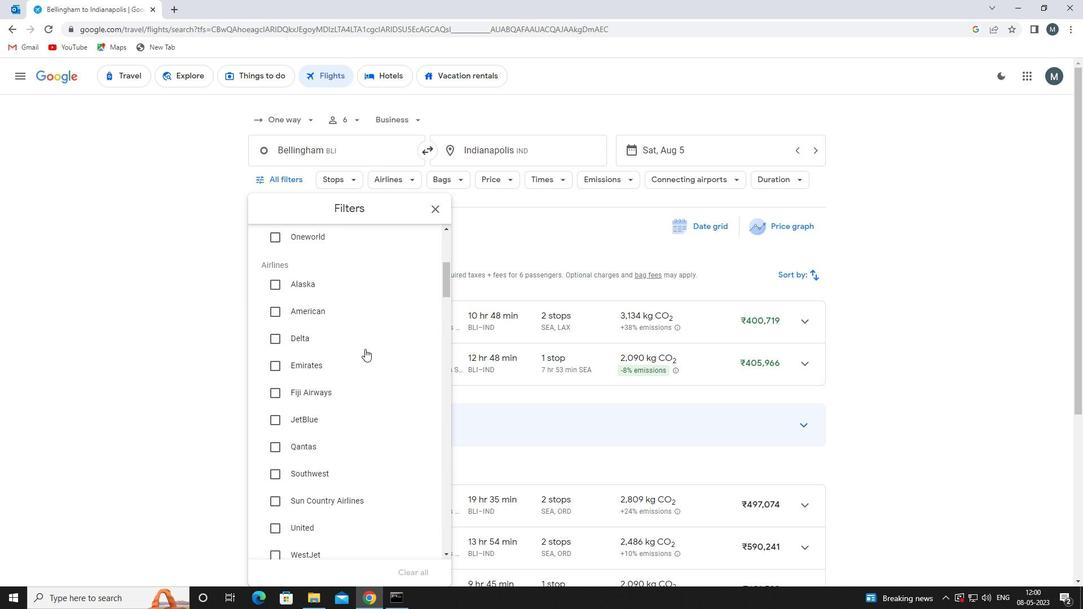 
Action: Mouse moved to (364, 446)
Screenshot: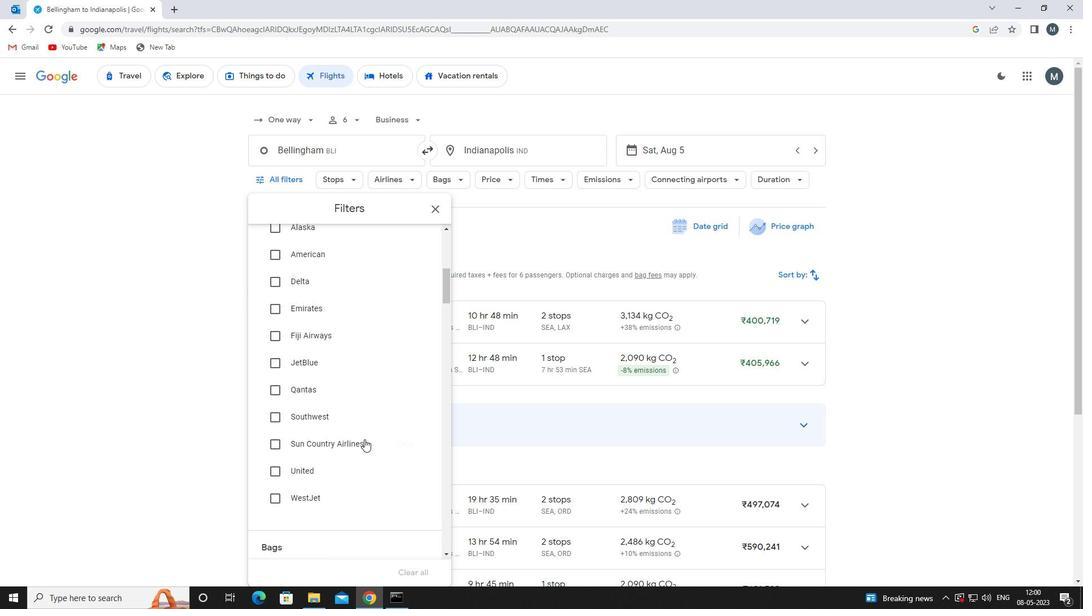 
Action: Mouse pressed left at (364, 446)
Screenshot: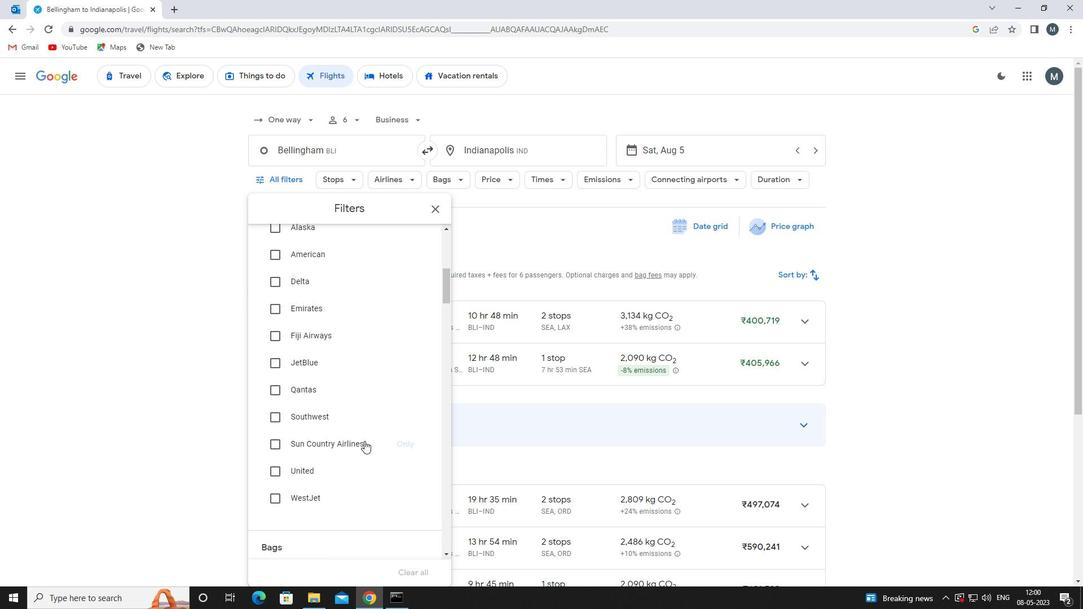 
Action: Mouse moved to (362, 429)
Screenshot: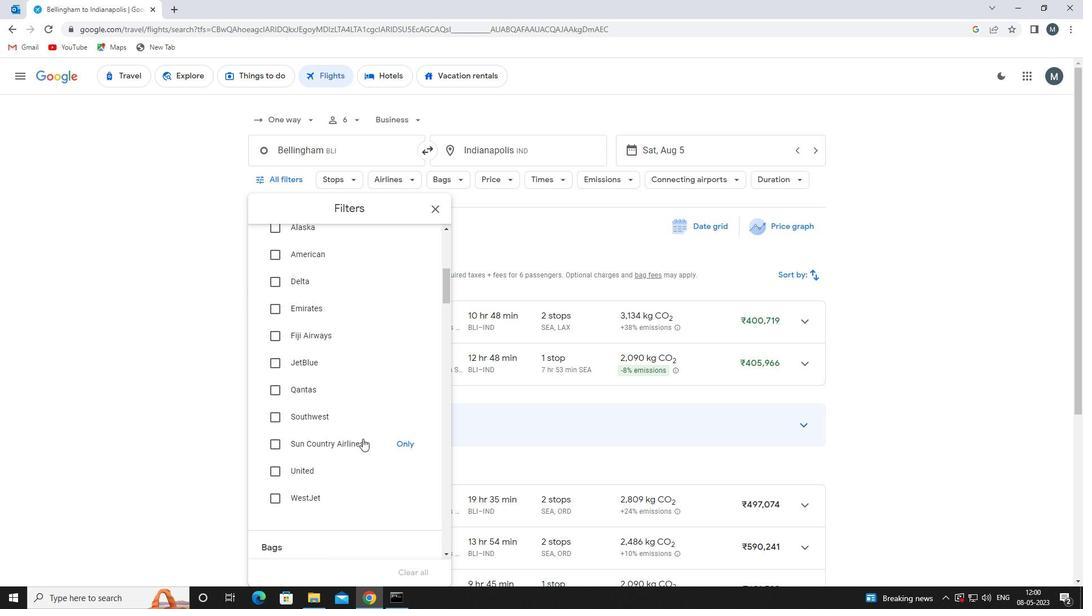 
Action: Mouse scrolled (362, 428) with delta (0, 0)
Screenshot: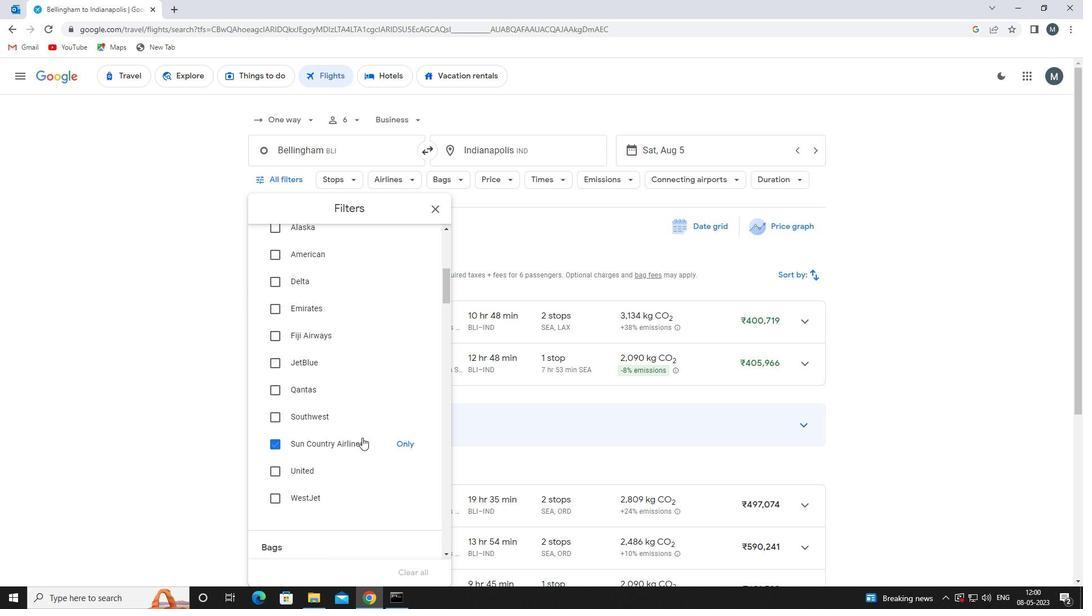
Action: Mouse scrolled (362, 428) with delta (0, 0)
Screenshot: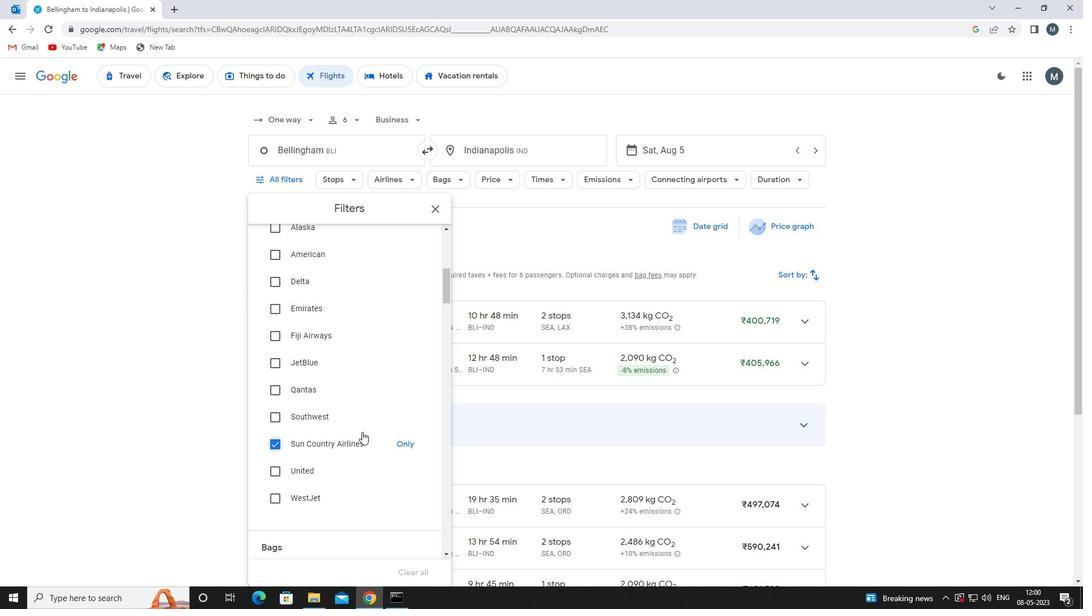 
Action: Mouse scrolled (362, 428) with delta (0, 0)
Screenshot: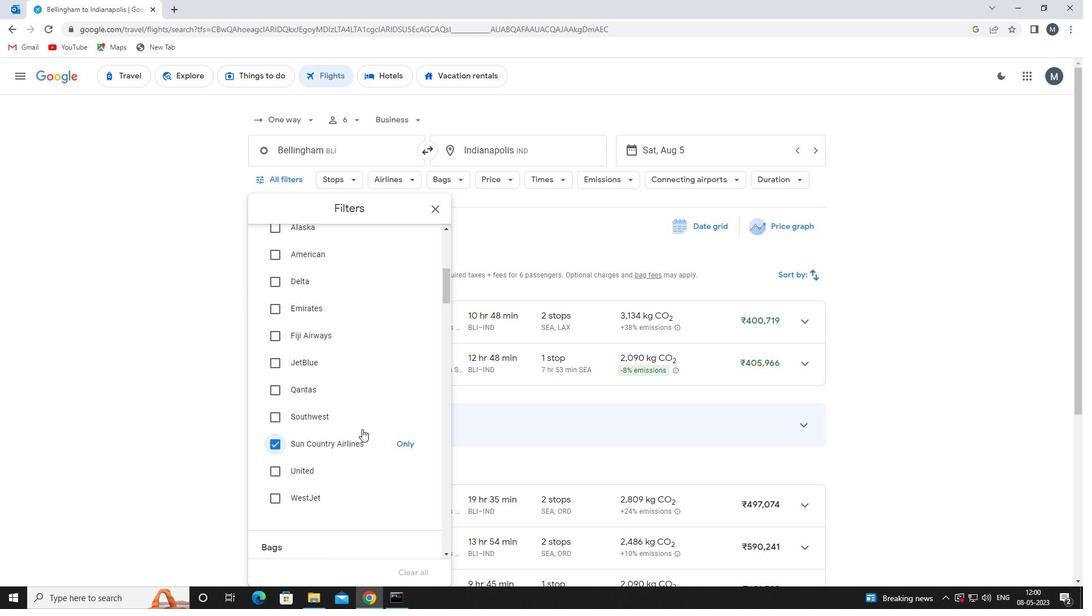 
Action: Mouse moved to (416, 432)
Screenshot: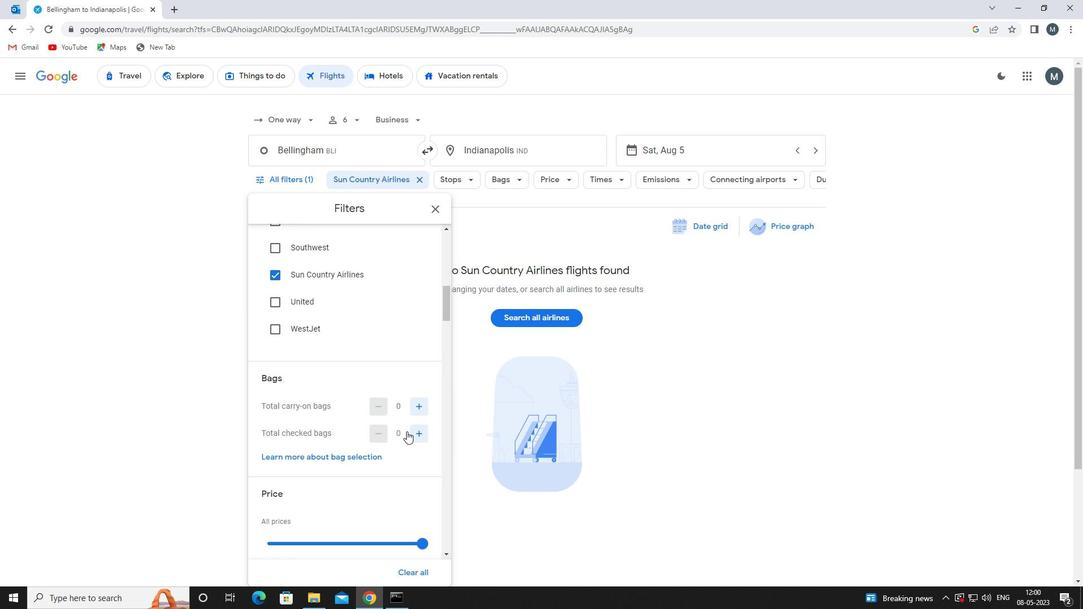 
Action: Mouse pressed left at (416, 432)
Screenshot: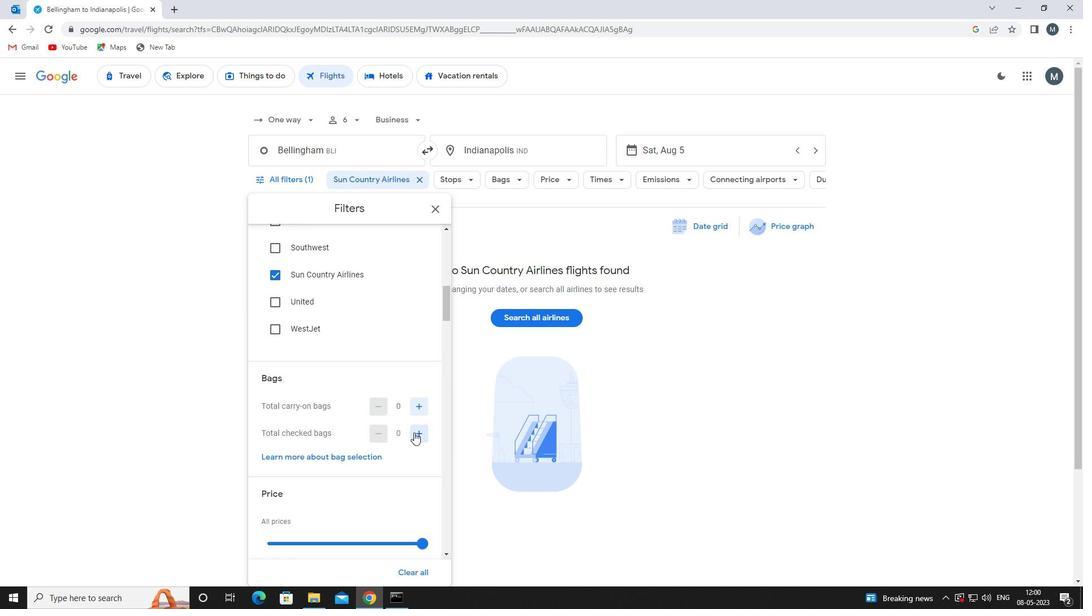 
Action: Mouse moved to (417, 432)
Screenshot: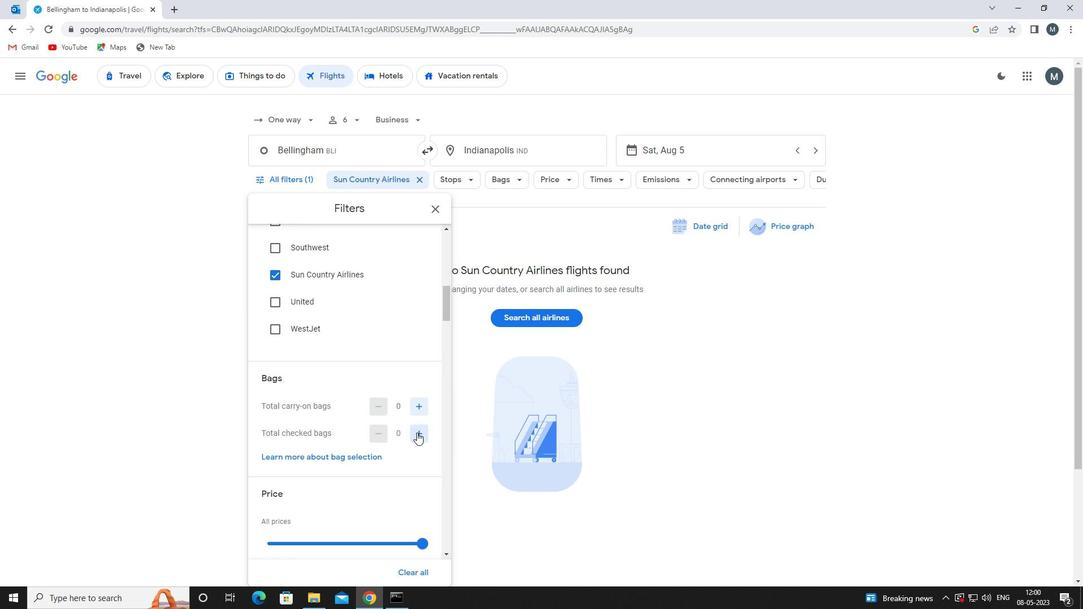 
Action: Mouse pressed left at (417, 432)
Screenshot: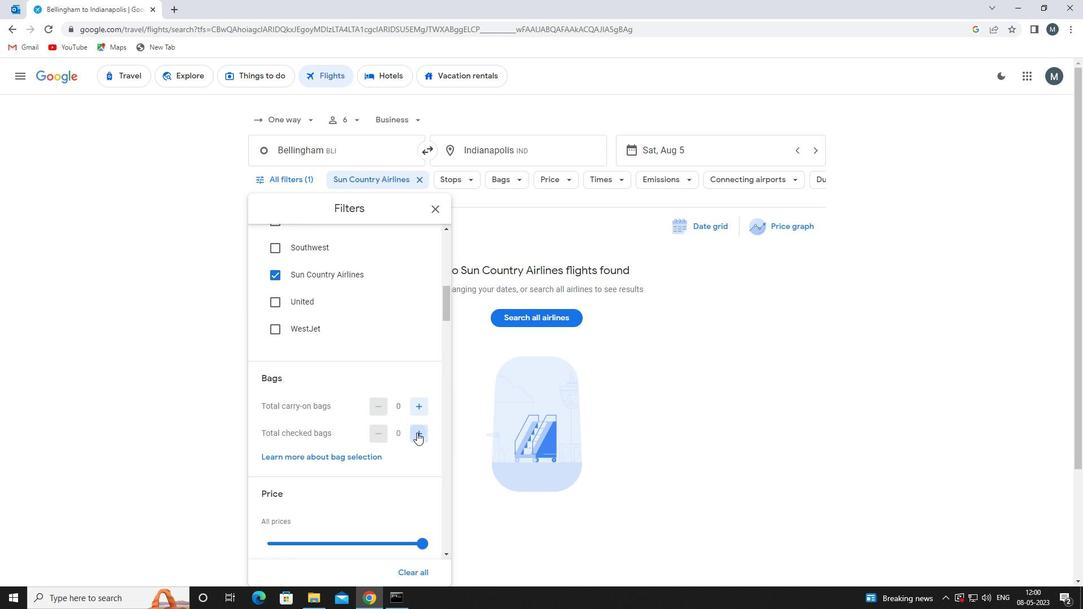 
Action: Mouse moved to (417, 432)
Screenshot: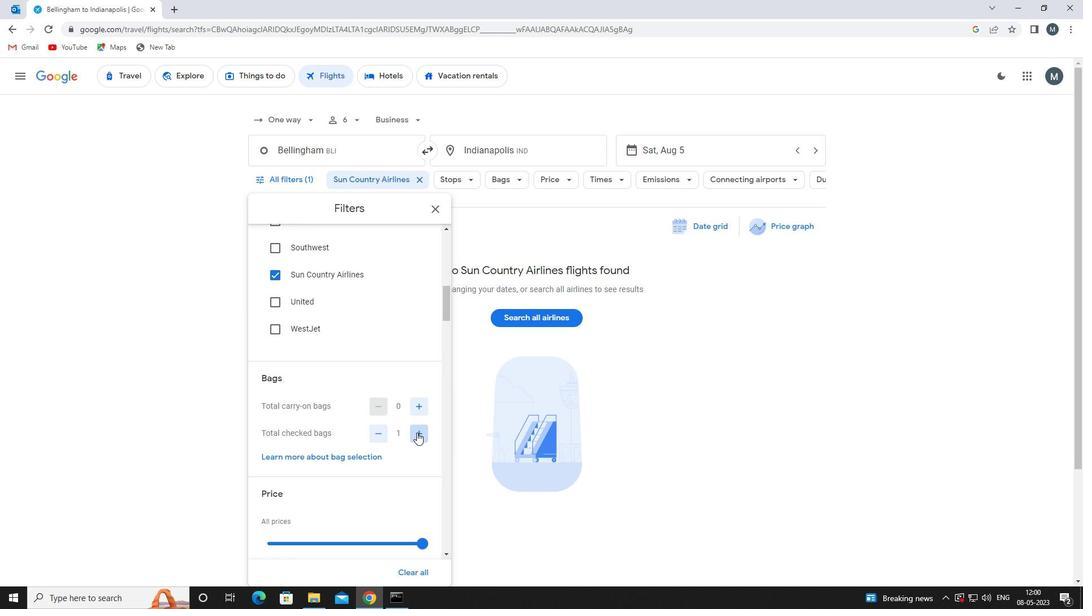 
Action: Mouse pressed left at (417, 432)
Screenshot: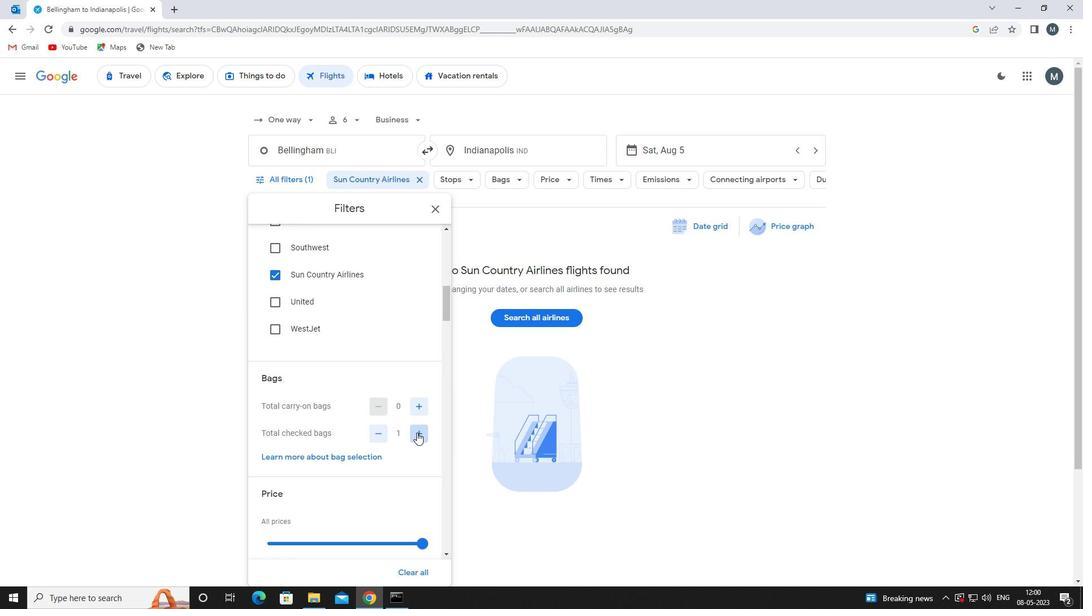
Action: Mouse pressed left at (417, 432)
Screenshot: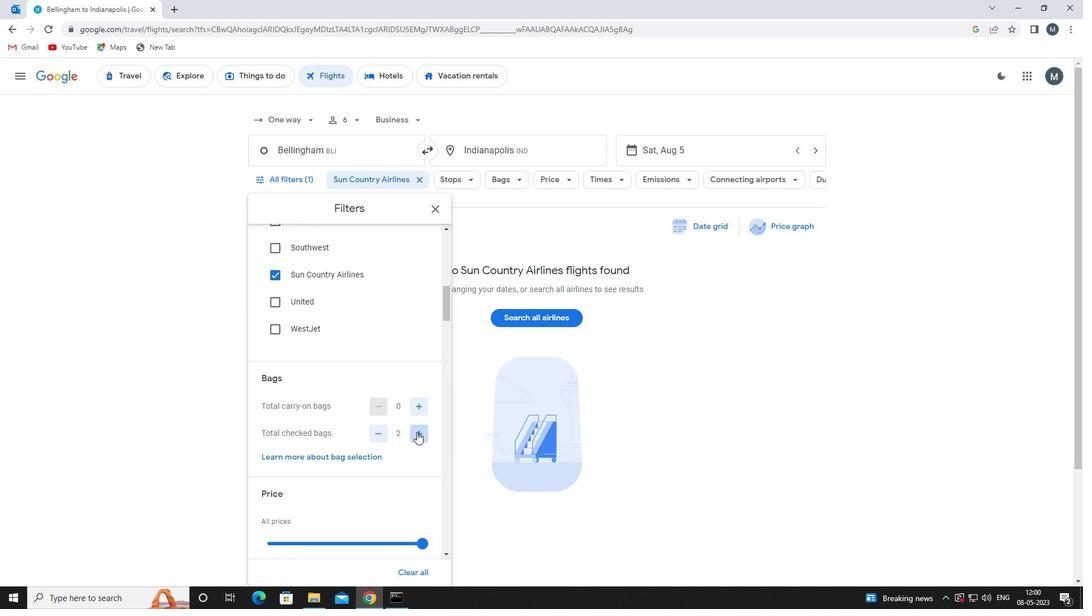 
Action: Mouse moved to (347, 402)
Screenshot: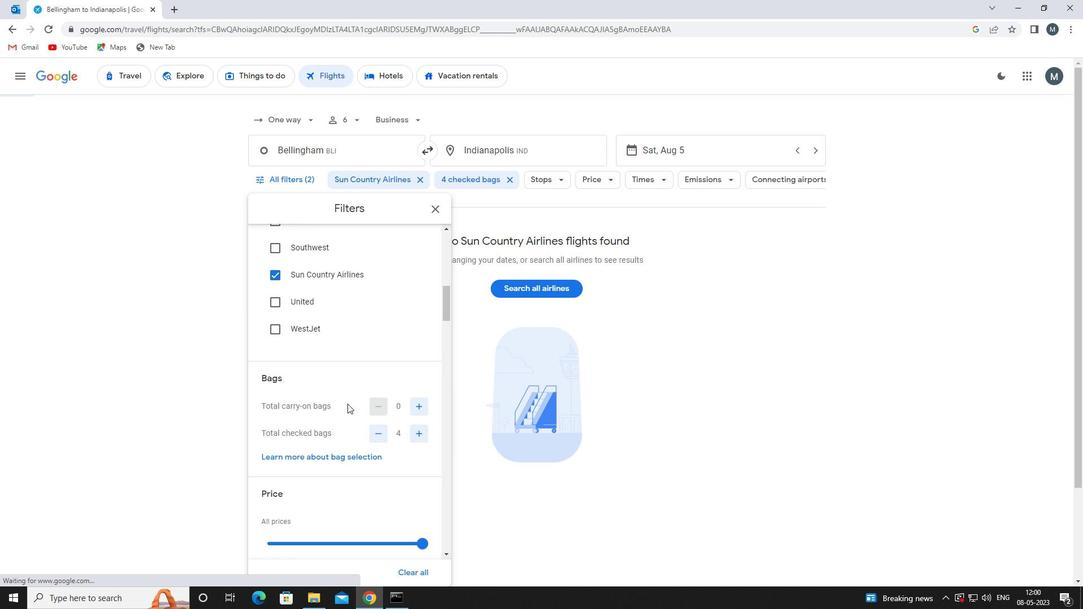 
Action: Mouse scrolled (347, 402) with delta (0, 0)
Screenshot: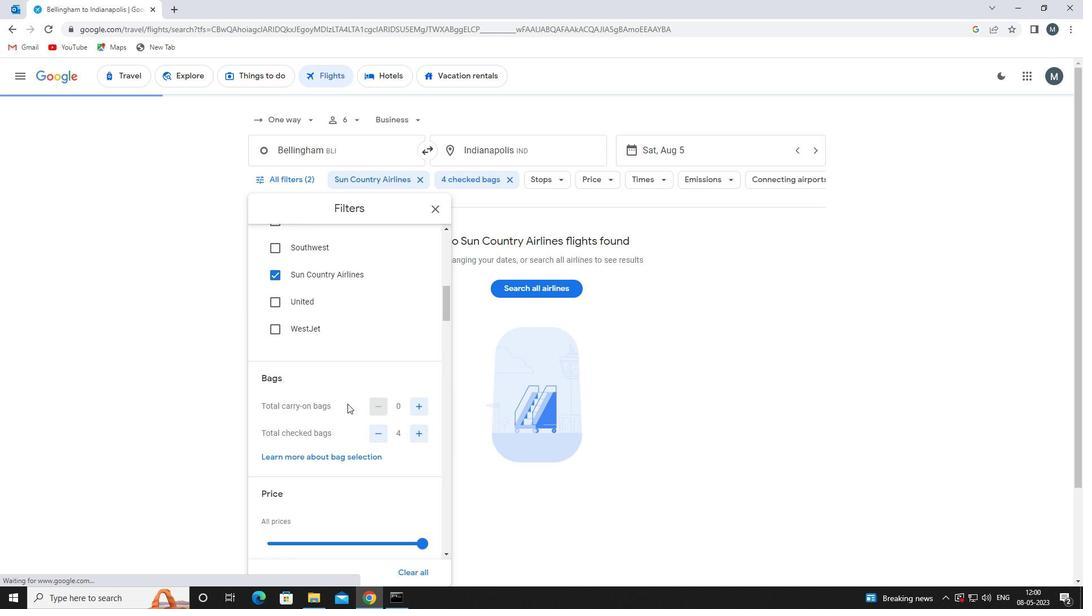 
Action: Mouse moved to (346, 363)
Screenshot: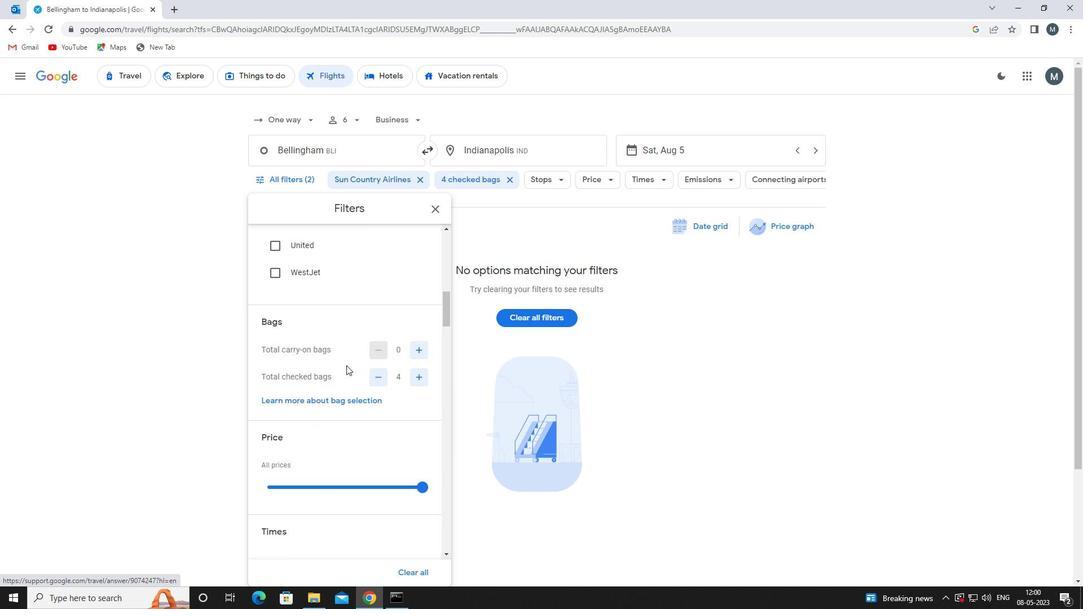 
Action: Mouse scrolled (346, 362) with delta (0, 0)
Screenshot: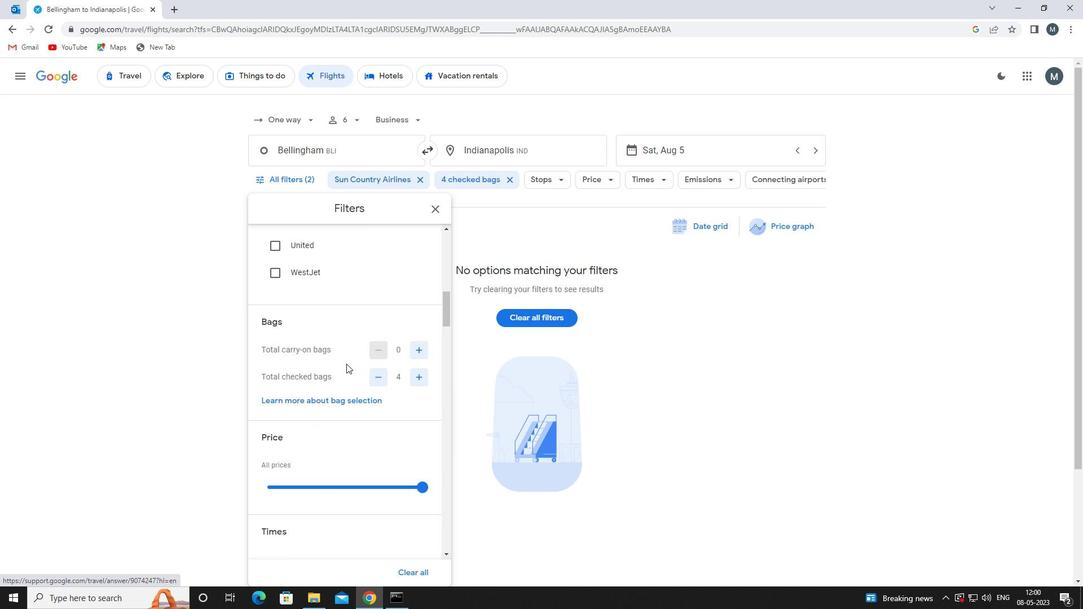 
Action: Mouse moved to (326, 428)
Screenshot: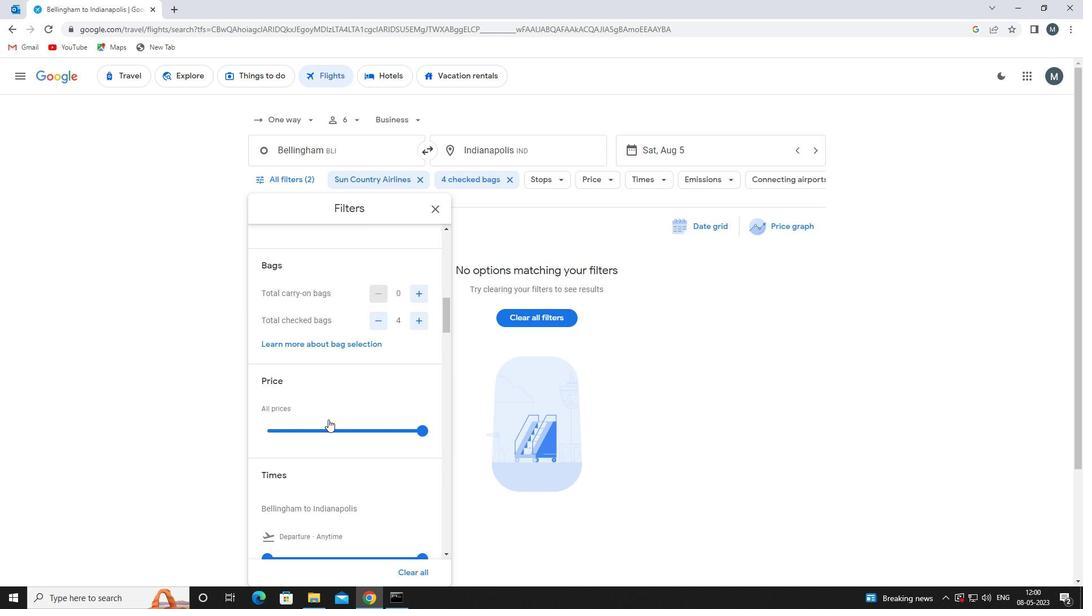 
Action: Mouse pressed left at (326, 428)
Screenshot: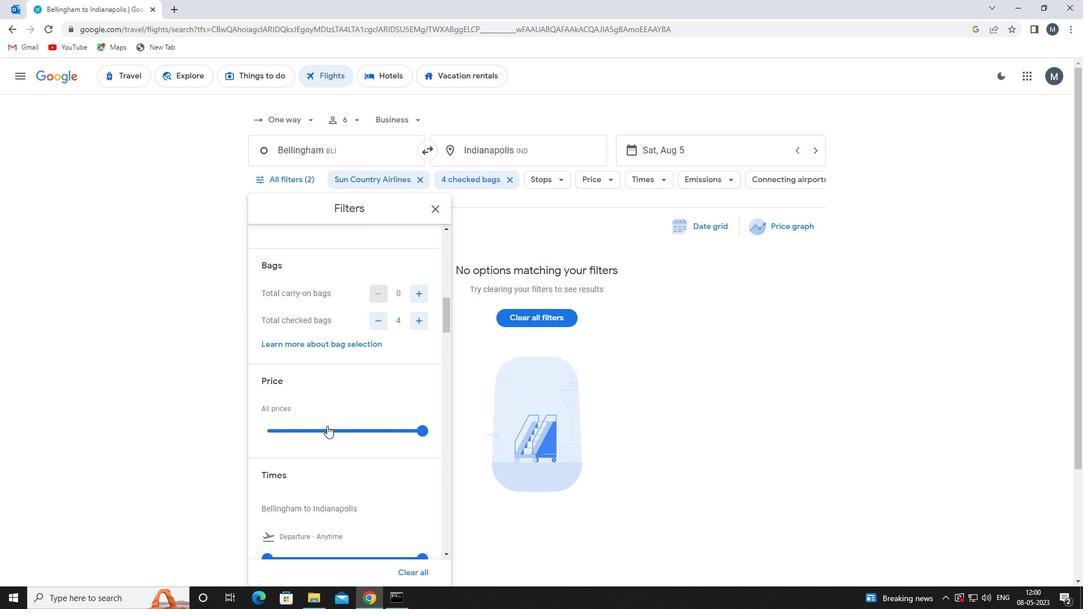 
Action: Mouse moved to (326, 428)
Screenshot: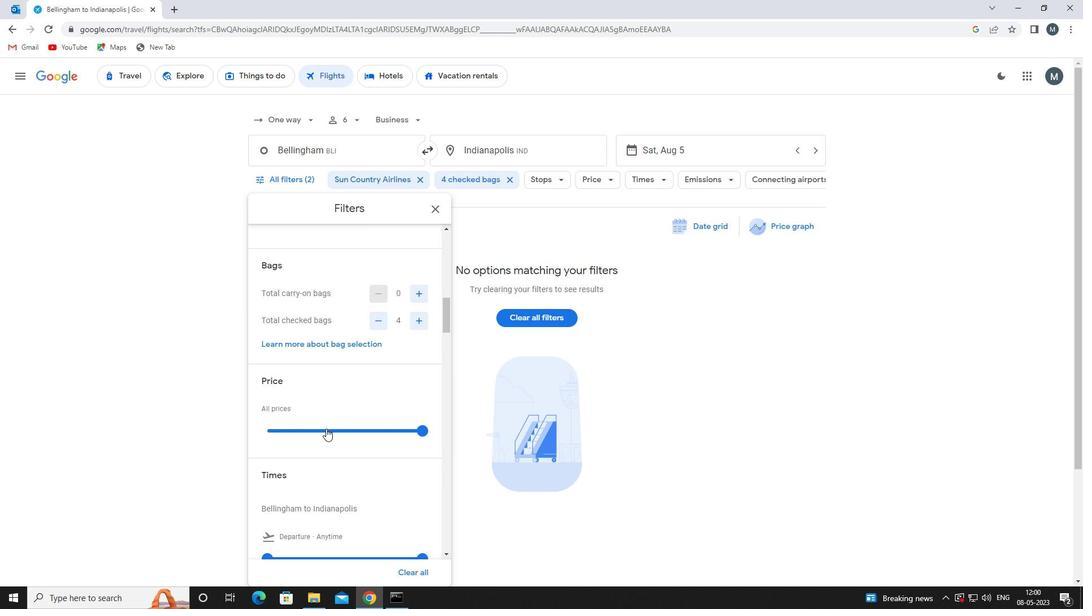 
Action: Mouse pressed left at (326, 428)
Screenshot: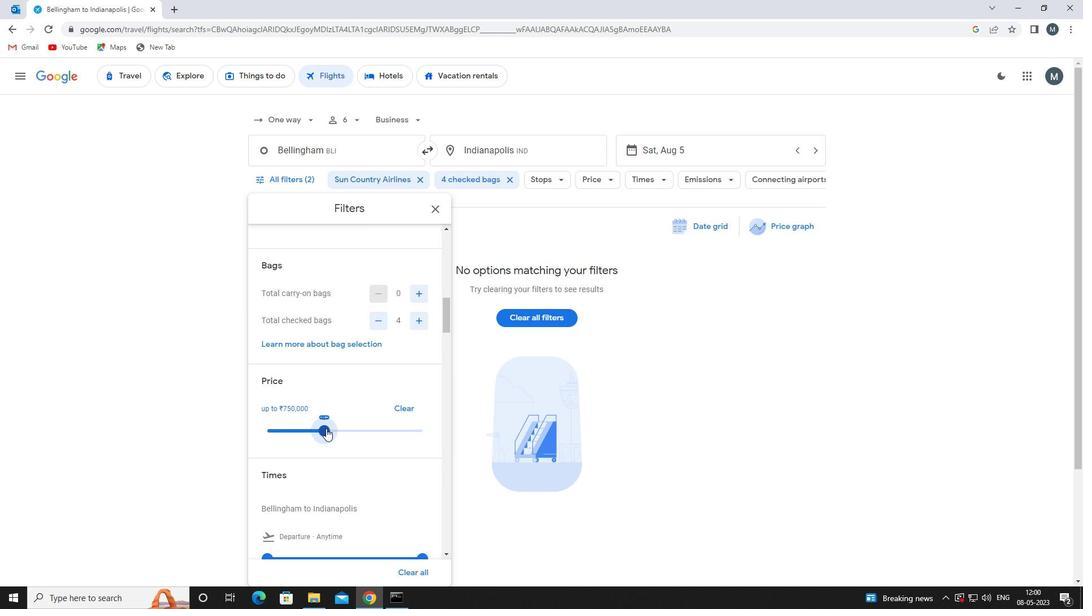 
Action: Mouse moved to (333, 379)
Screenshot: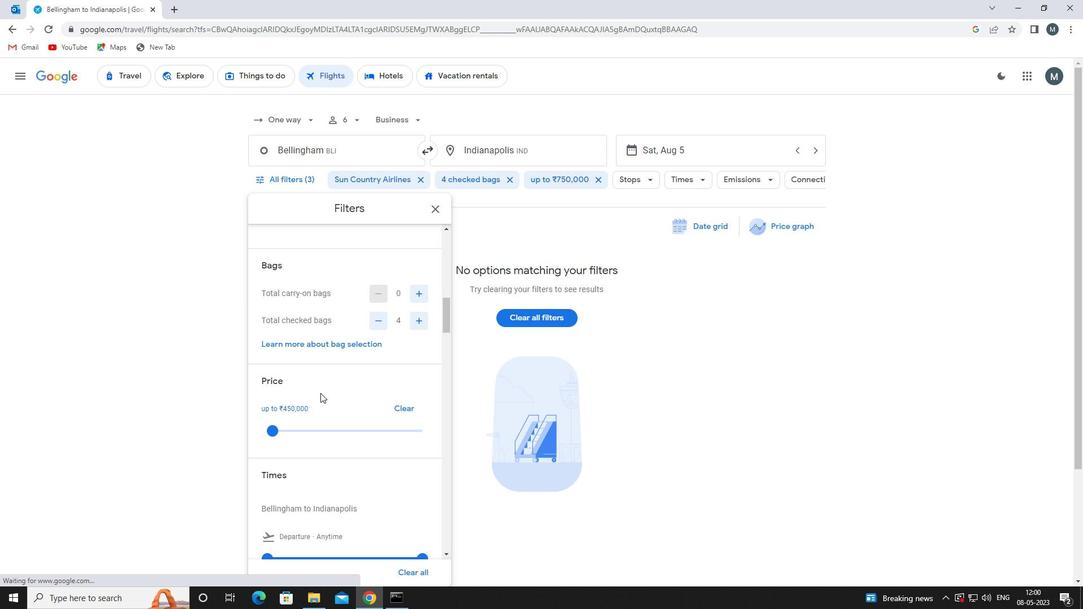 
Action: Mouse scrolled (333, 378) with delta (0, 0)
Screenshot: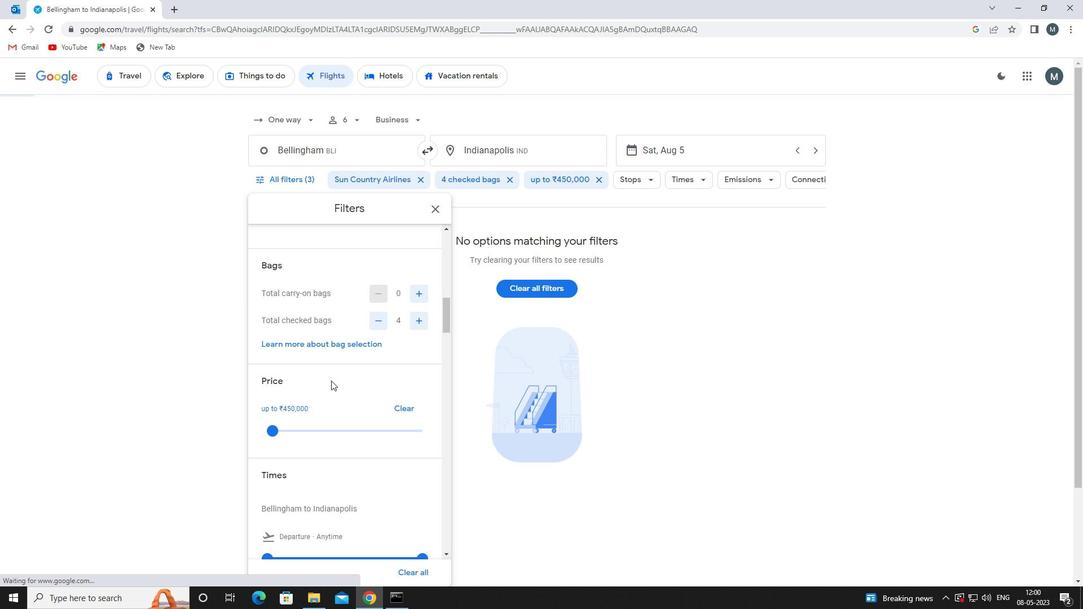 
Action: Mouse moved to (333, 379)
Screenshot: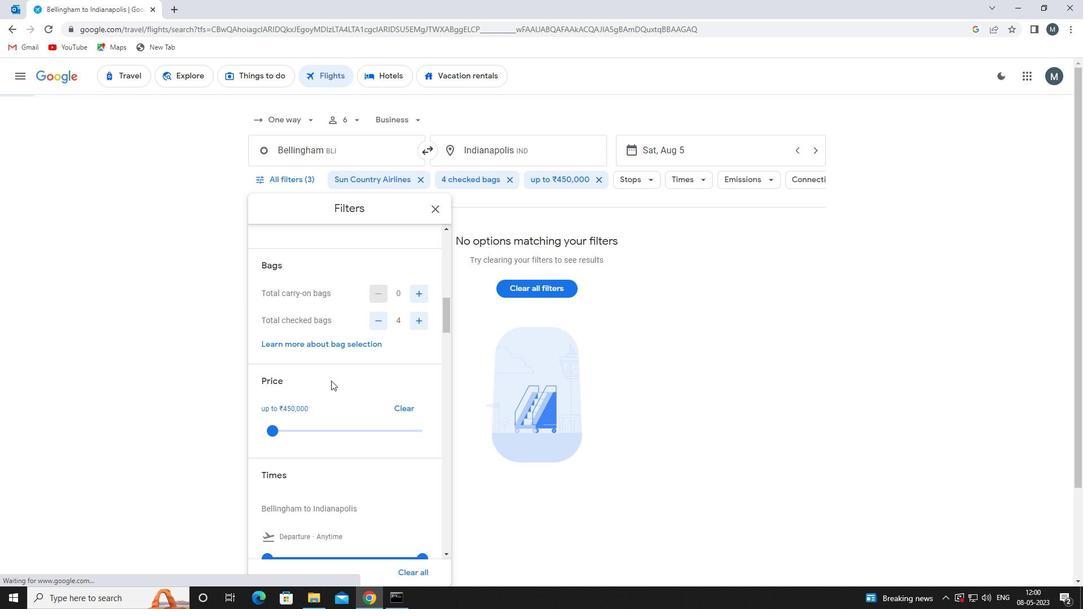 
Action: Mouse scrolled (333, 378) with delta (0, 0)
Screenshot: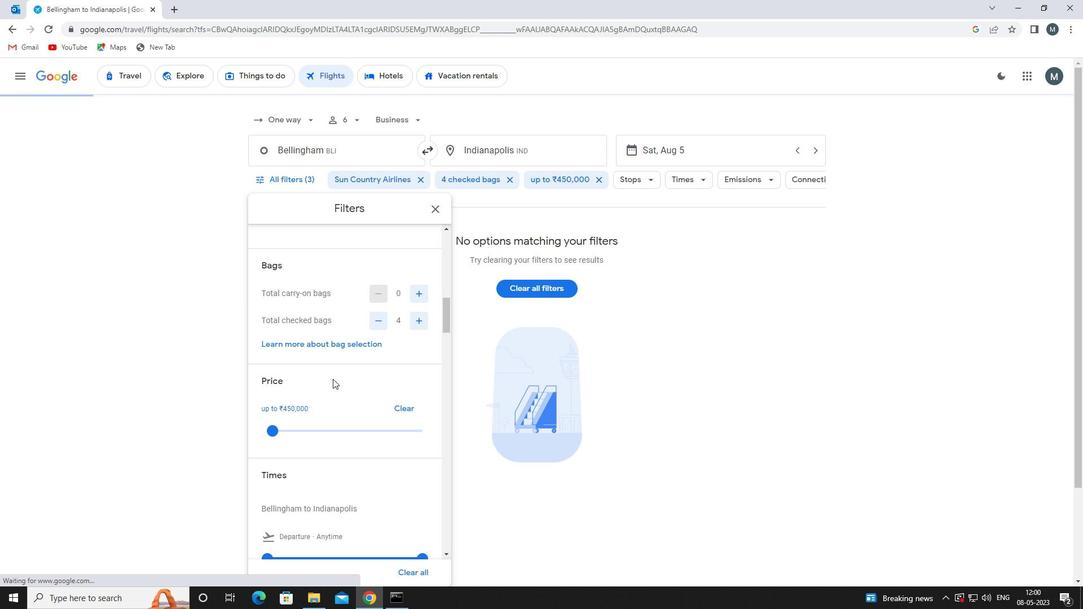 
Action: Mouse scrolled (333, 378) with delta (0, 0)
Screenshot: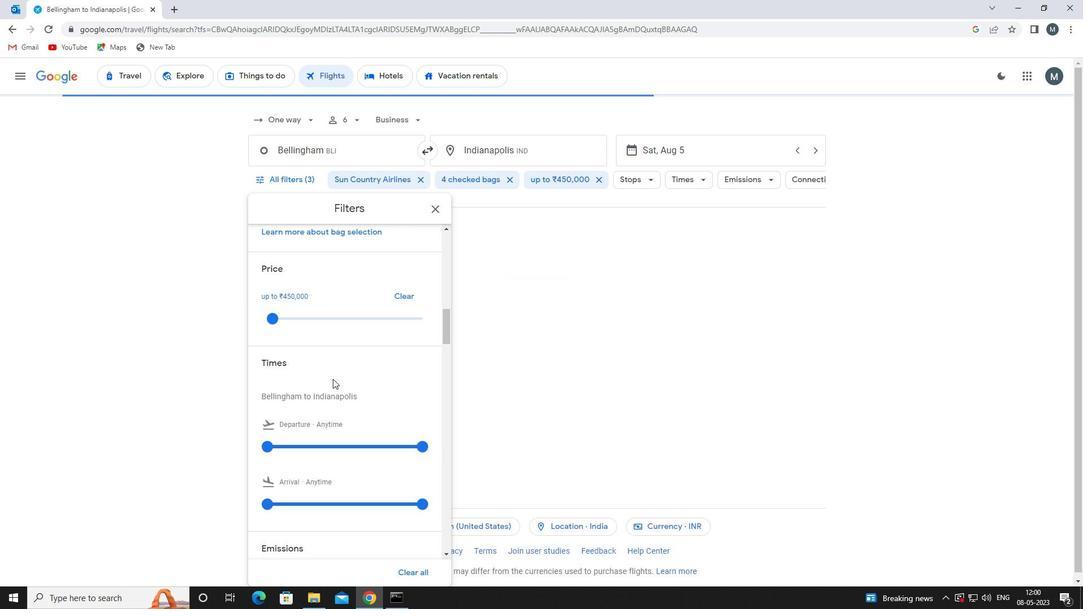 
Action: Mouse moved to (269, 395)
Screenshot: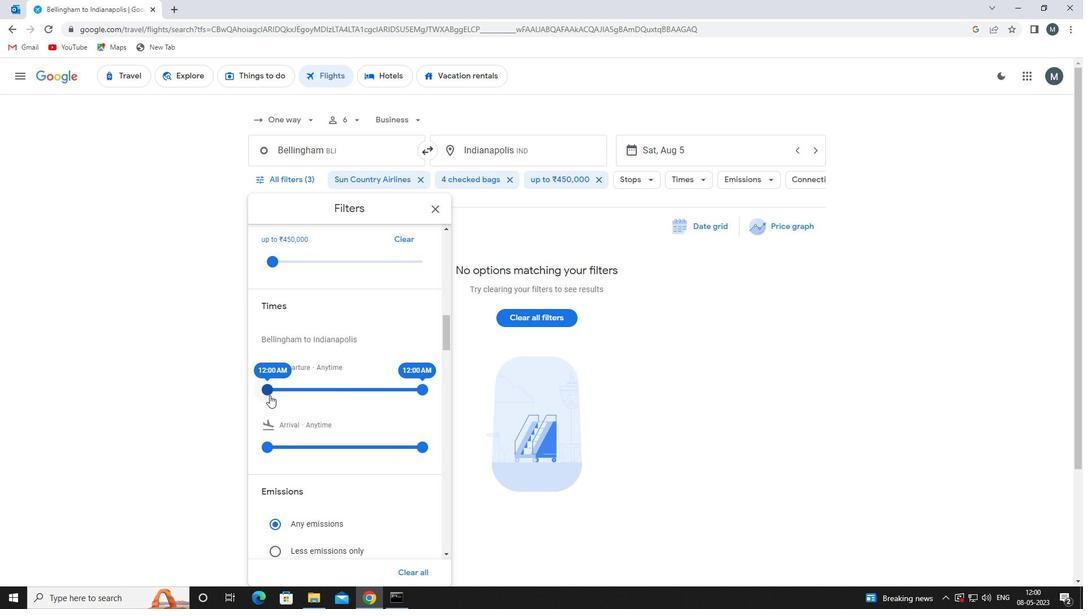 
Action: Mouse pressed left at (269, 395)
Screenshot: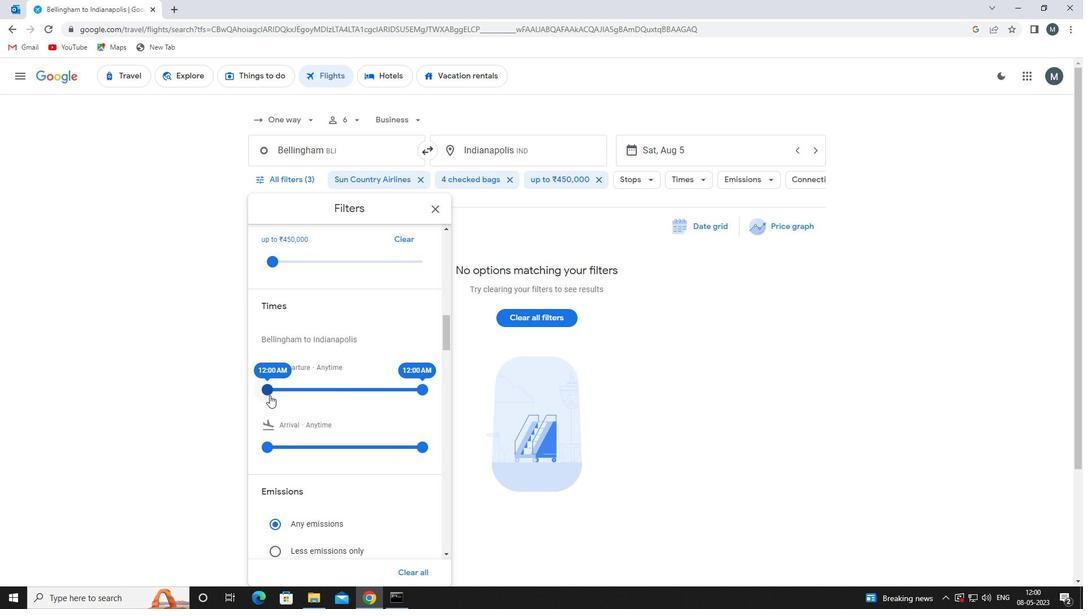 
Action: Mouse moved to (418, 390)
Screenshot: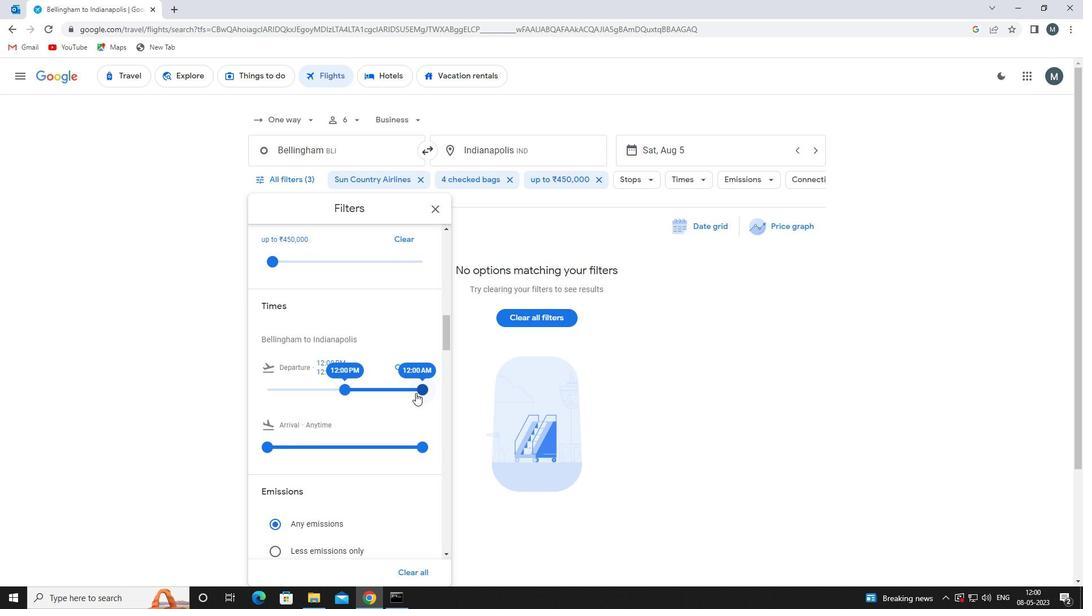 
Action: Mouse pressed left at (418, 390)
Screenshot: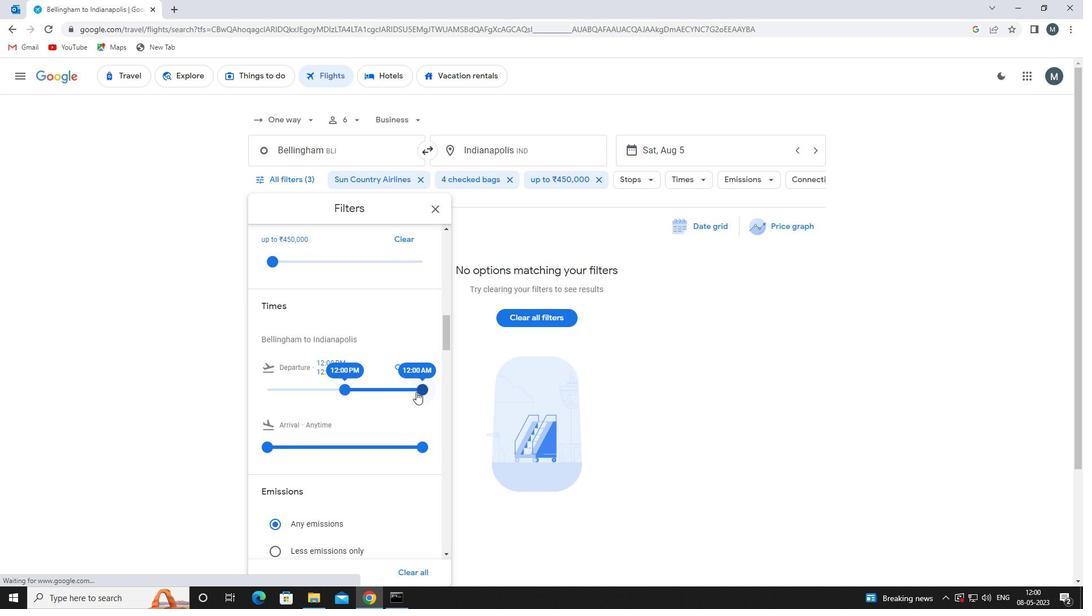 
Action: Mouse moved to (339, 396)
Screenshot: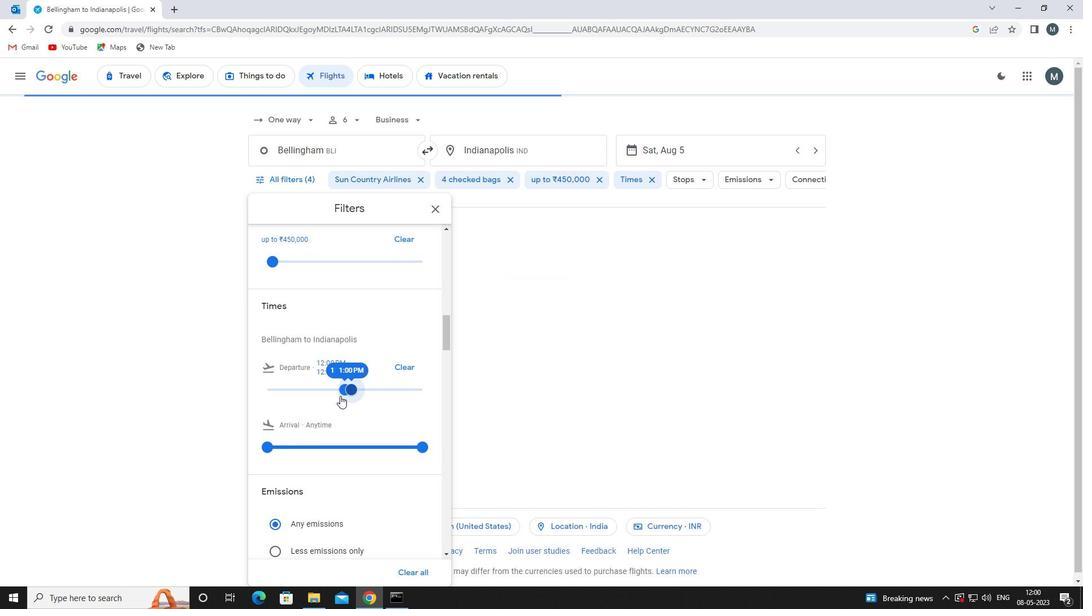 
Action: Mouse scrolled (339, 395) with delta (0, 0)
Screenshot: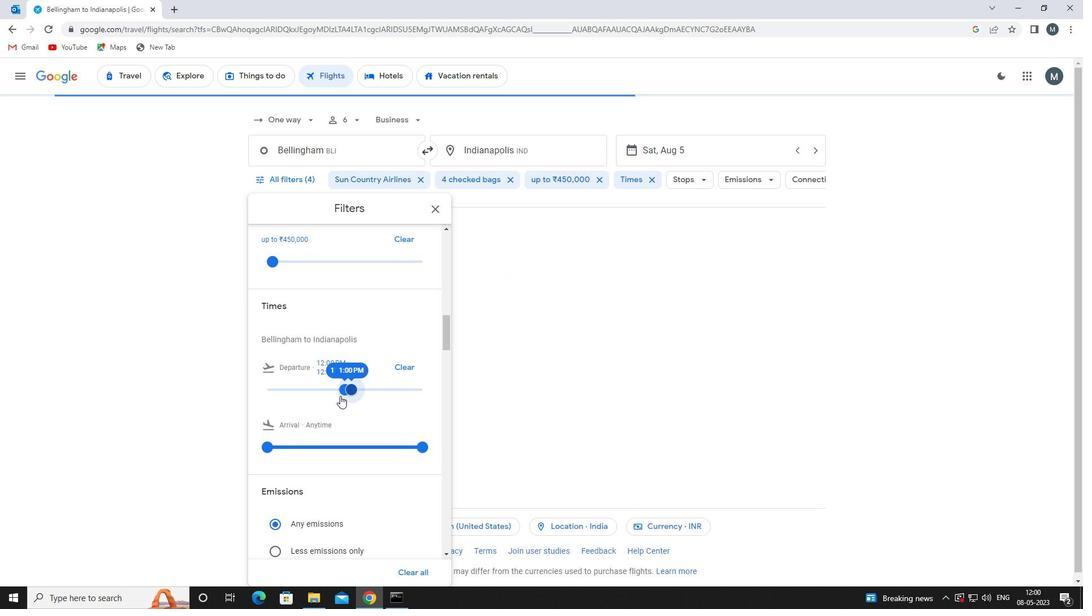 
Action: Mouse moved to (437, 207)
Screenshot: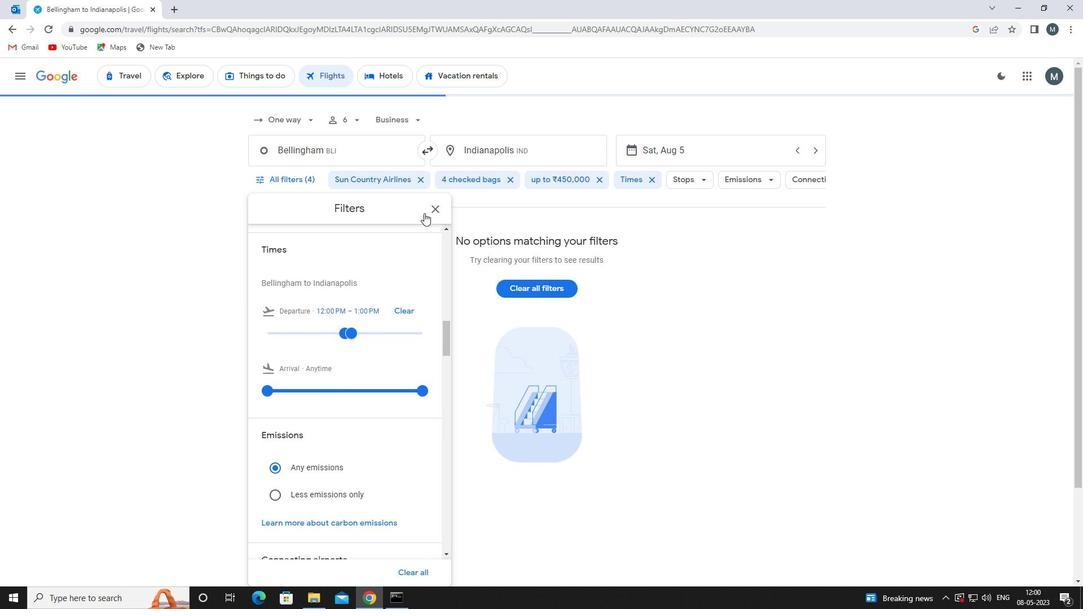 
Action: Mouse pressed left at (437, 207)
Screenshot: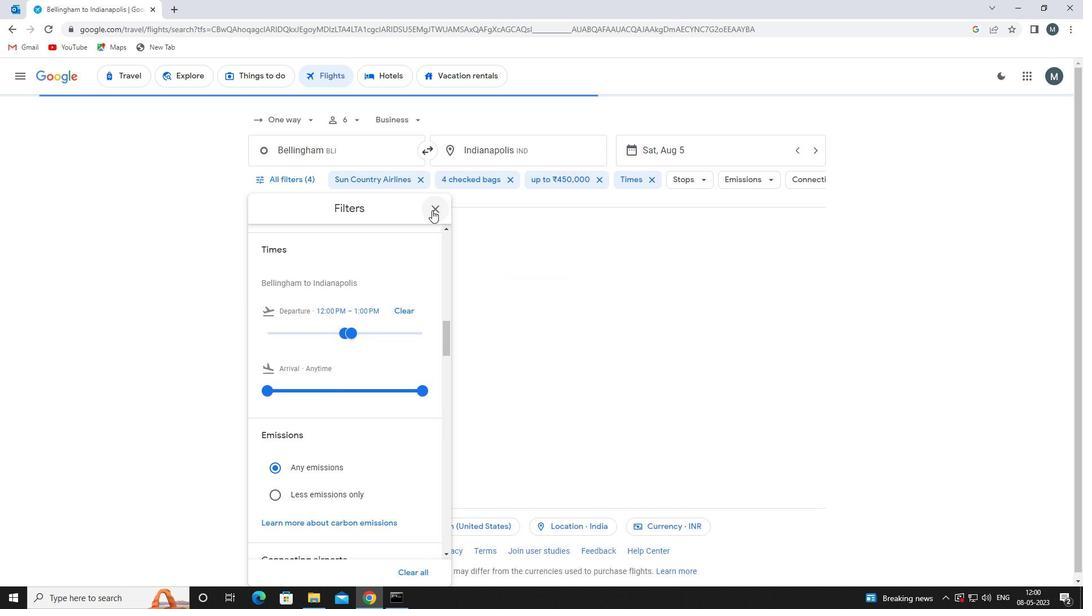 
Action: Mouse moved to (434, 209)
Screenshot: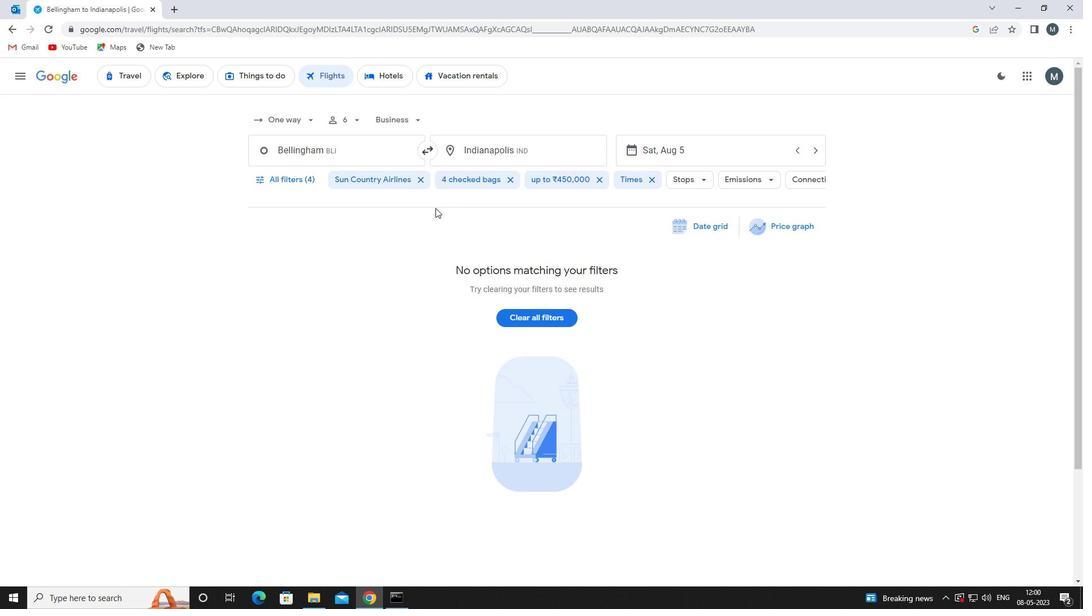 
